 Task: Search one way flight ticket for 1 adult, 1 child, 1 infant in seat in premium economy from Pullman/moscow, Idaho: Pullman-moscow Regional Airport to Jacksonville: Albert J. Ellis Airport on 5-3-2023. Choice of flights is Westjet. Number of bags: 6 checked bags. Price is upto 76000. Outbound departure time preference is 23:45.
Action: Mouse moved to (321, 281)
Screenshot: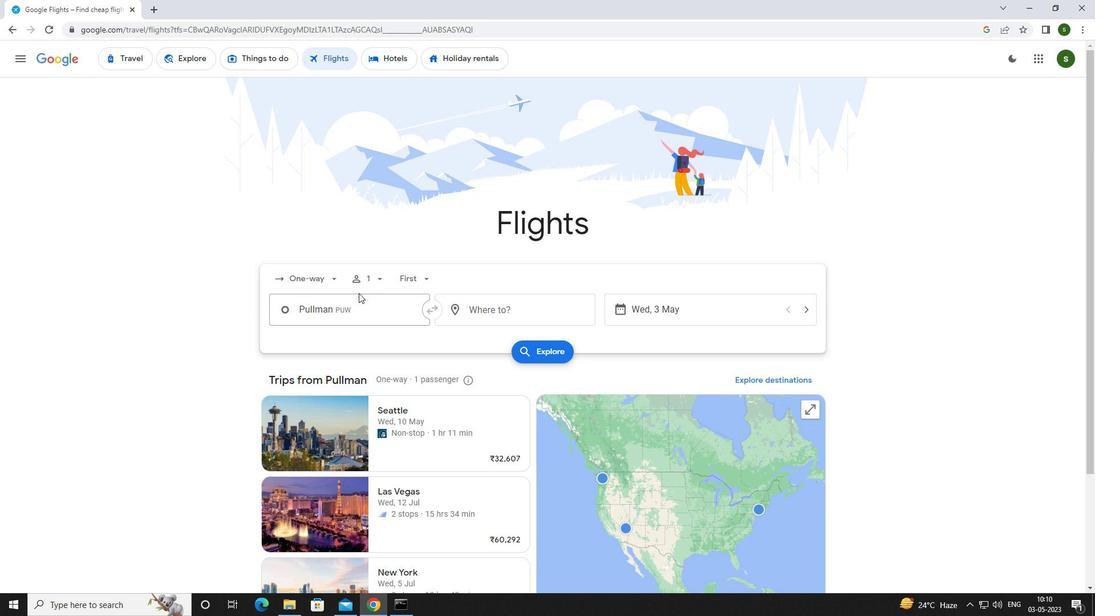 
Action: Mouse pressed left at (321, 281)
Screenshot: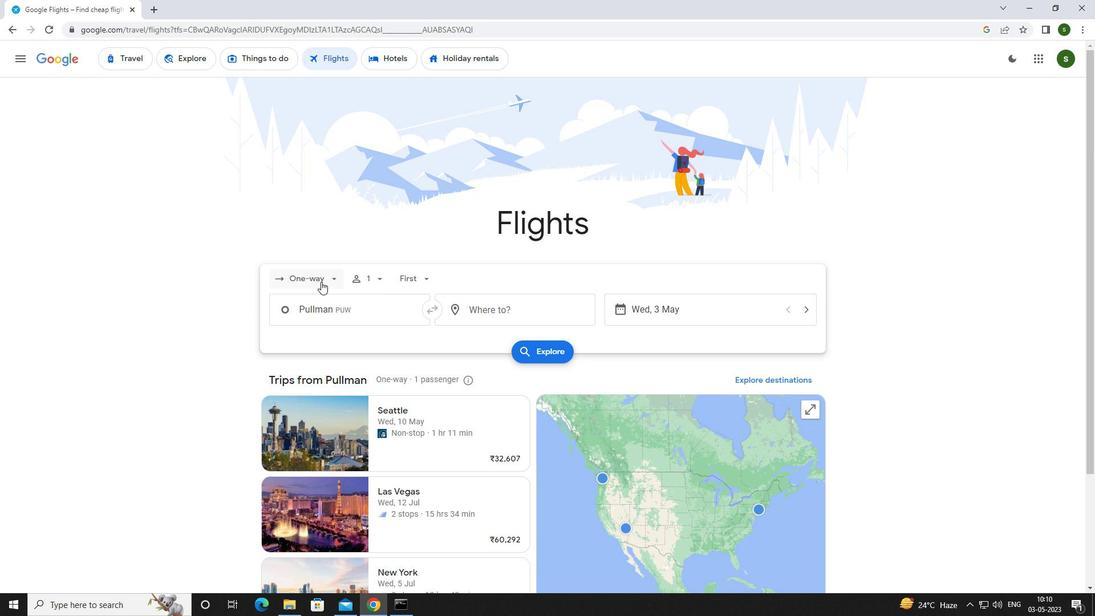 
Action: Mouse moved to (325, 328)
Screenshot: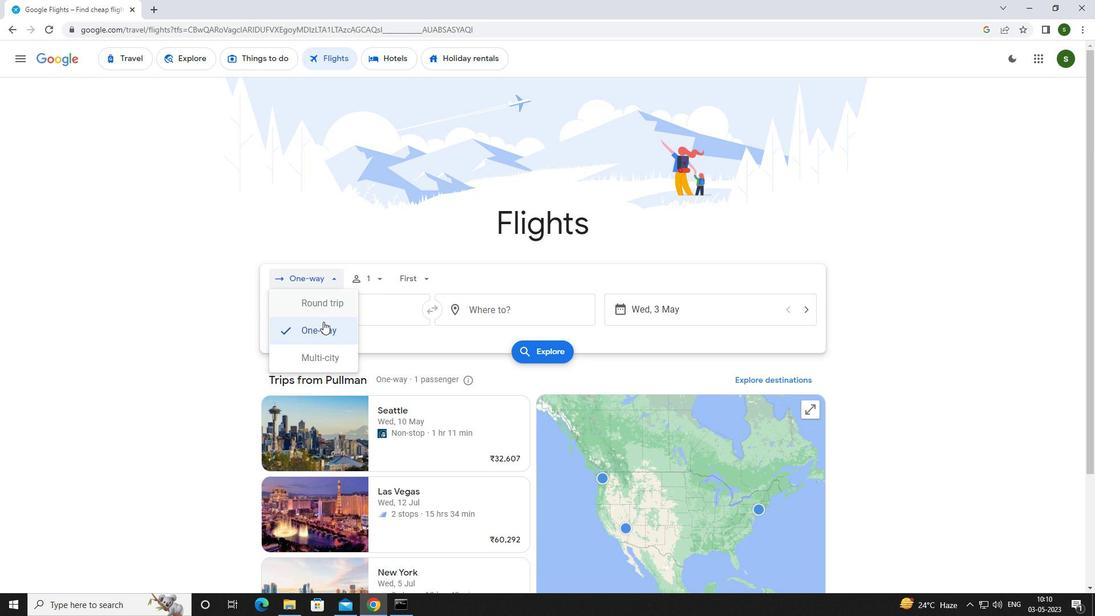 
Action: Mouse pressed left at (325, 328)
Screenshot: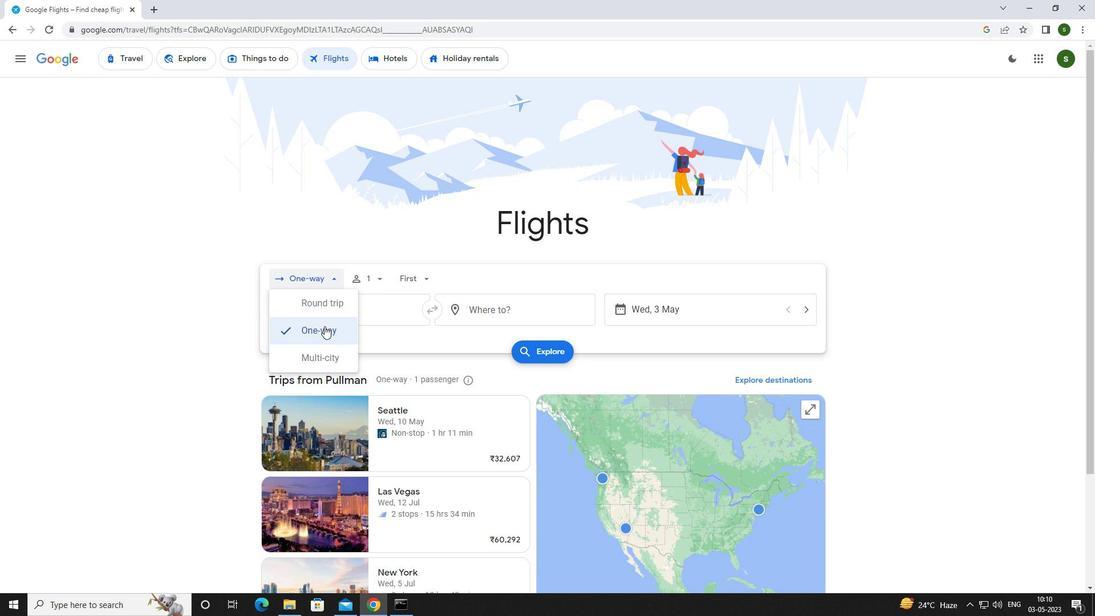 
Action: Mouse moved to (378, 282)
Screenshot: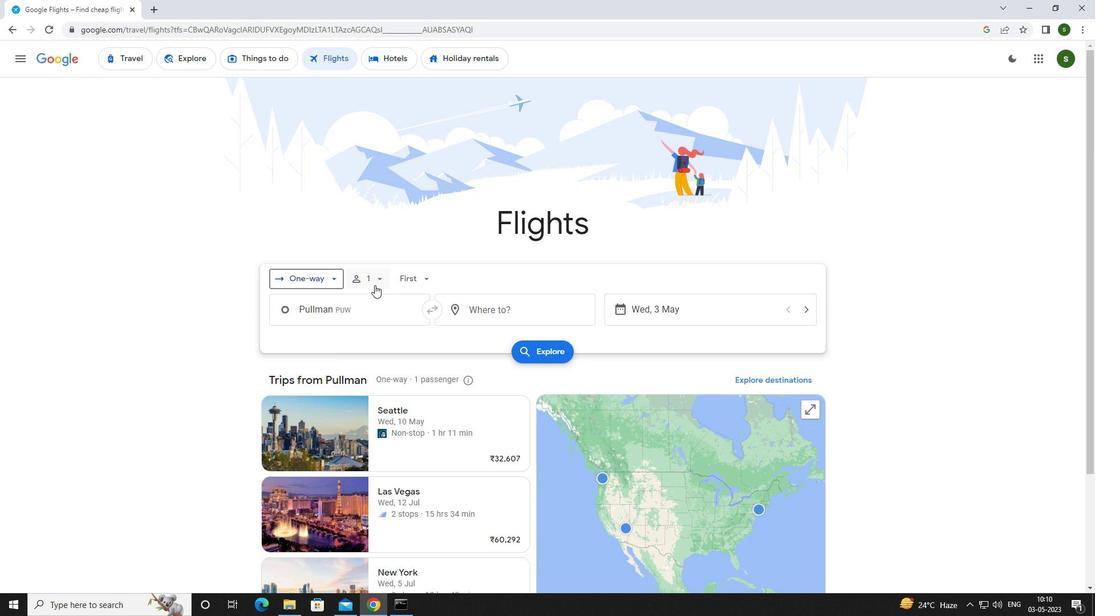 
Action: Mouse pressed left at (378, 282)
Screenshot: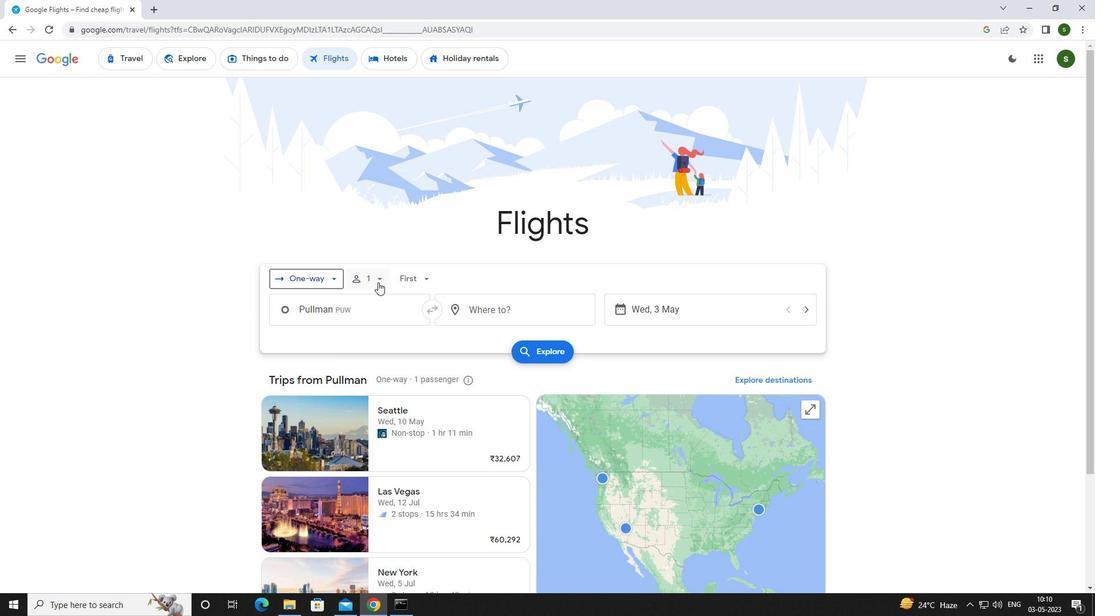 
Action: Mouse moved to (466, 336)
Screenshot: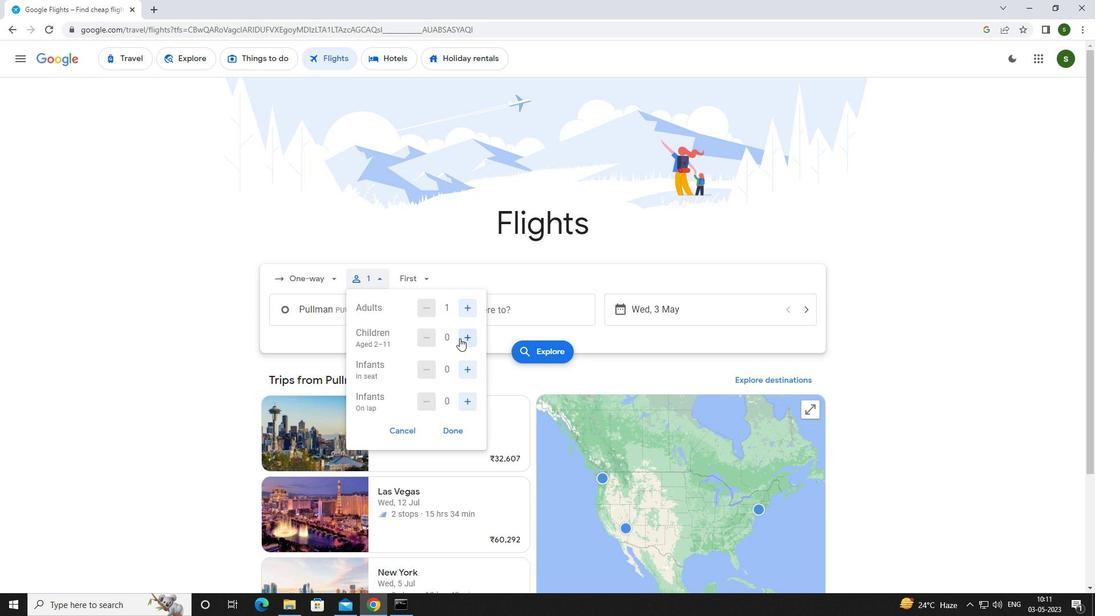 
Action: Mouse pressed left at (466, 336)
Screenshot: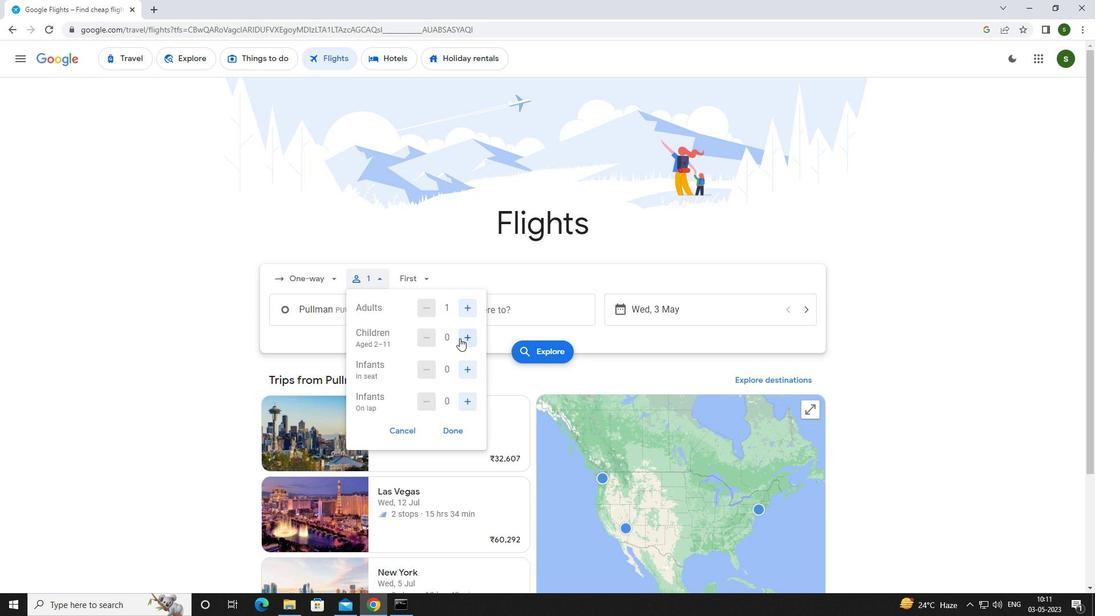 
Action: Mouse moved to (463, 365)
Screenshot: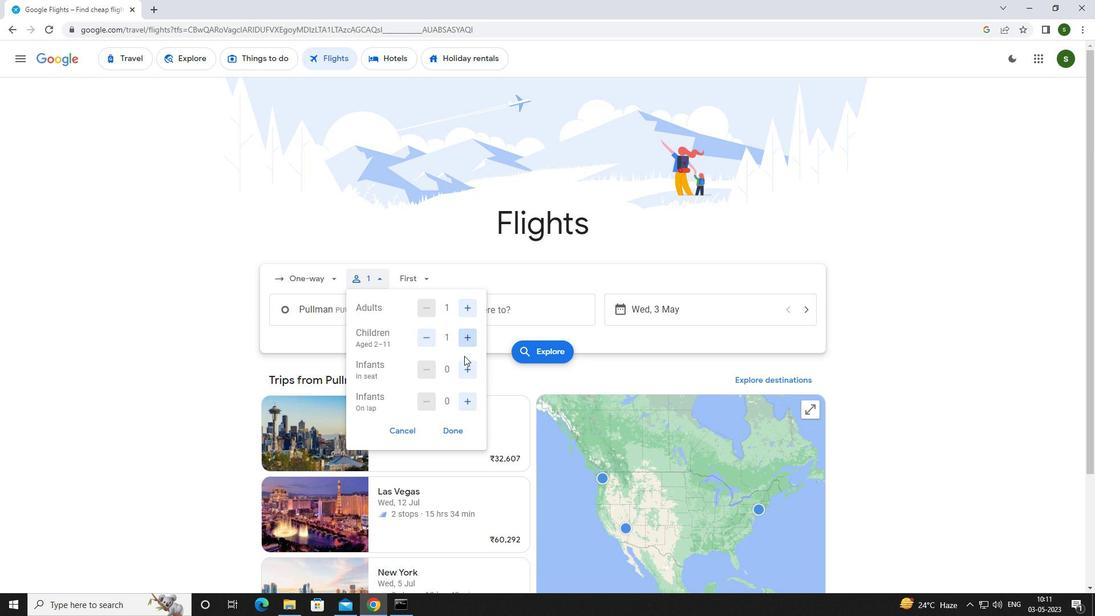 
Action: Mouse pressed left at (463, 365)
Screenshot: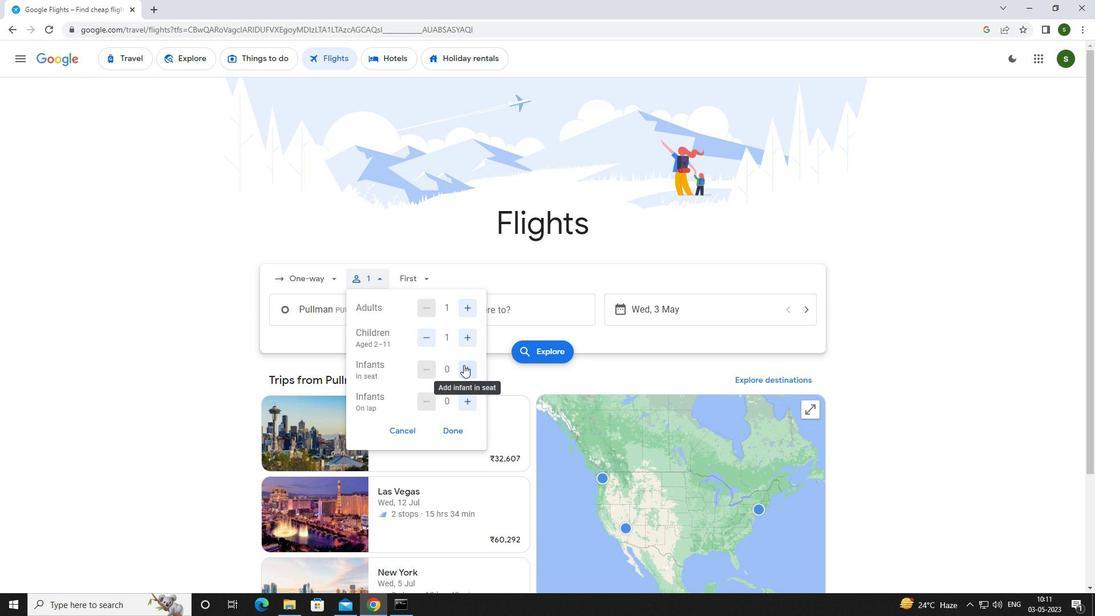 
Action: Mouse moved to (414, 276)
Screenshot: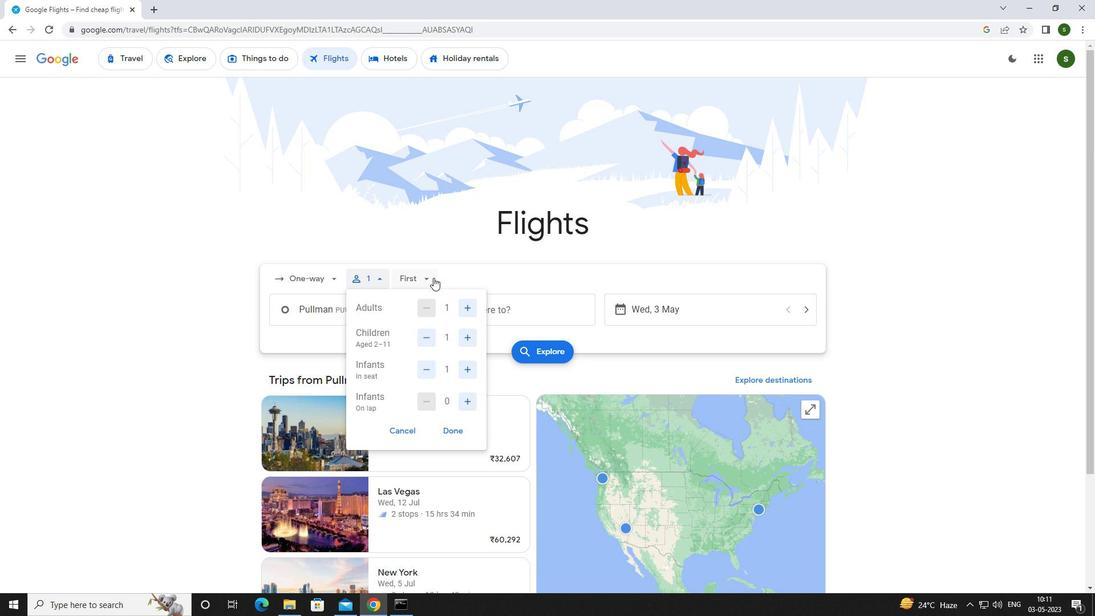 
Action: Mouse pressed left at (414, 276)
Screenshot: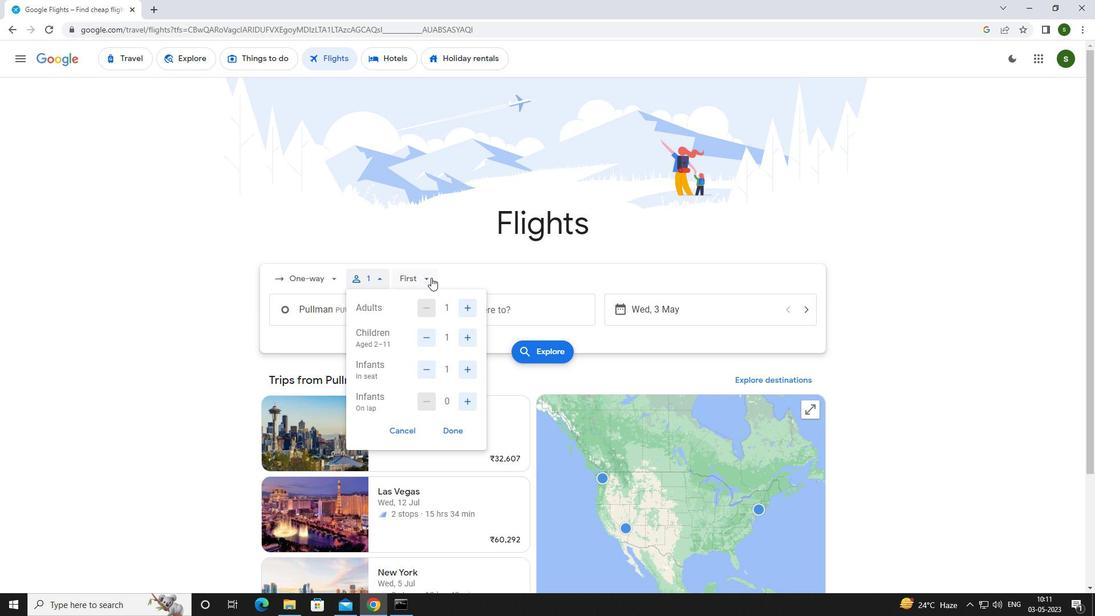 
Action: Mouse moved to (438, 332)
Screenshot: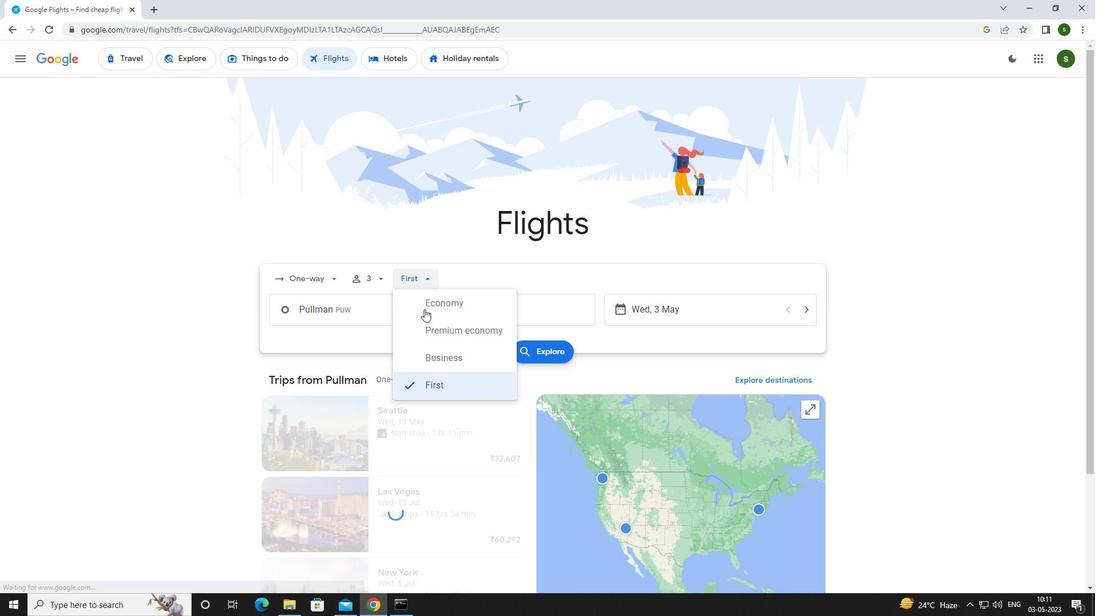 
Action: Mouse pressed left at (438, 332)
Screenshot: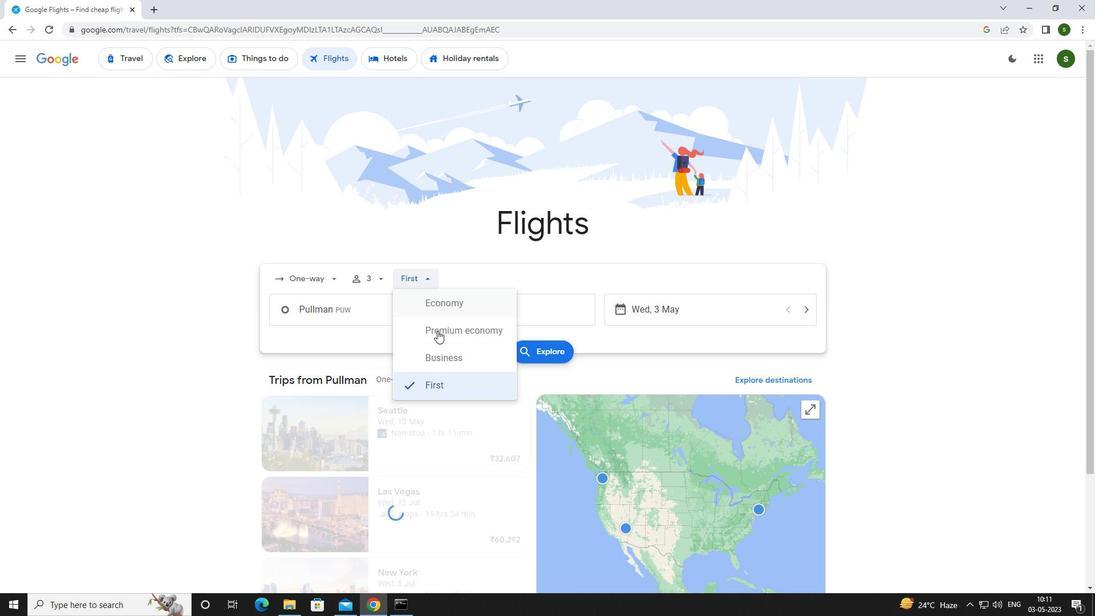
Action: Mouse moved to (389, 316)
Screenshot: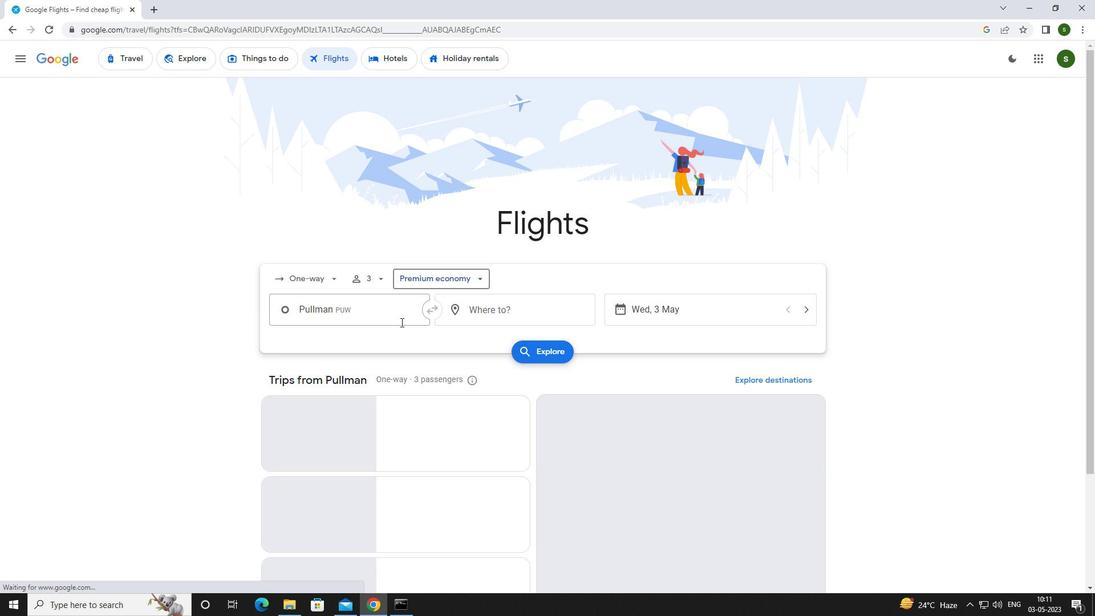 
Action: Mouse pressed left at (389, 316)
Screenshot: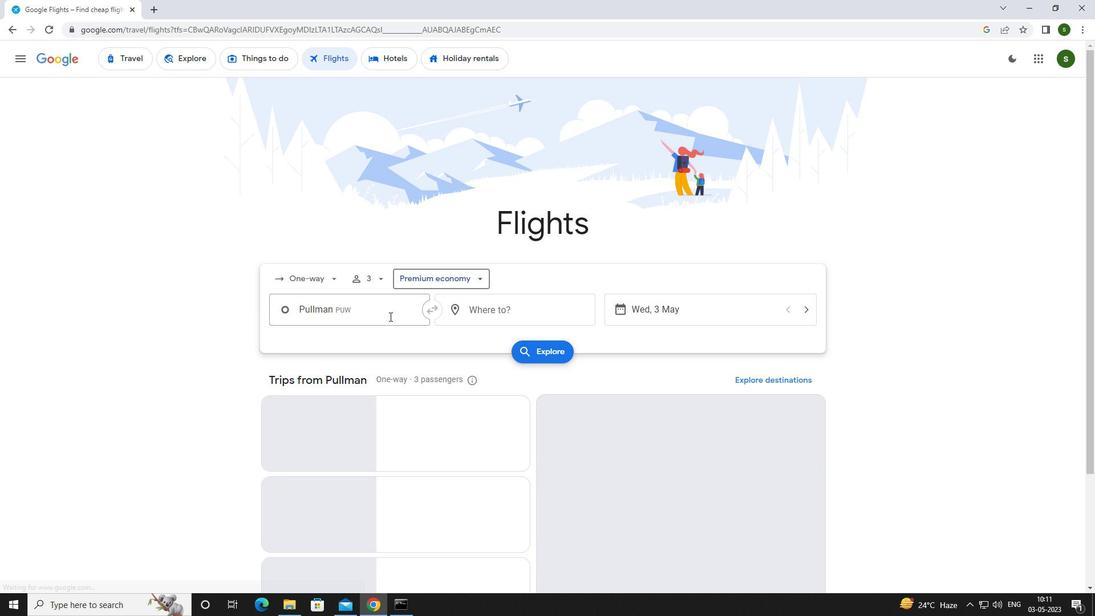 
Action: Mouse moved to (399, 311)
Screenshot: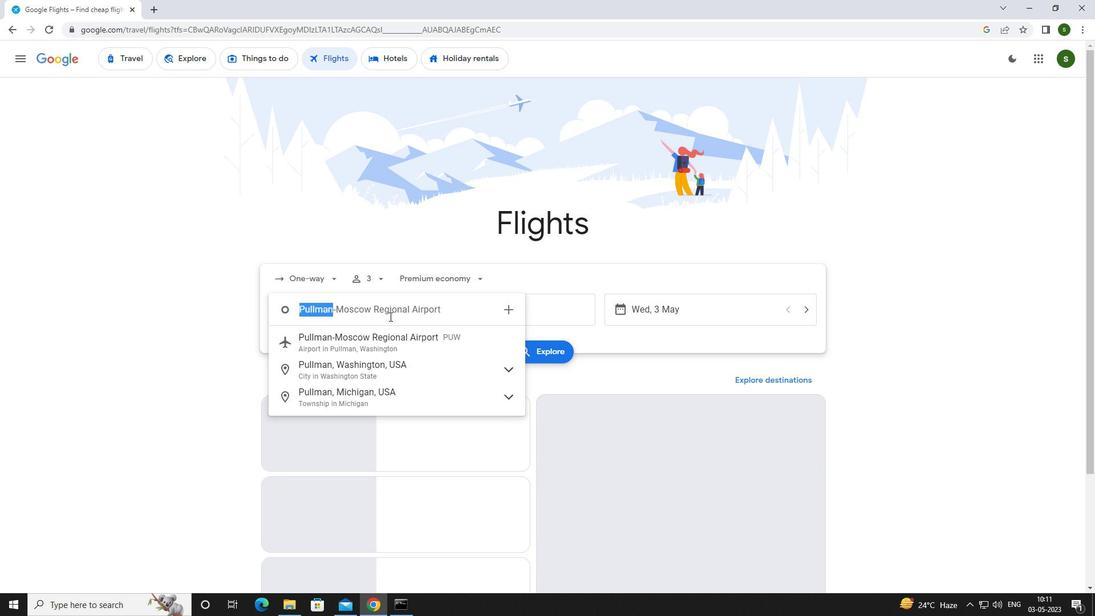 
Action: Key pressed <Key.caps_lock>p<Key.caps_lock>ullman
Screenshot: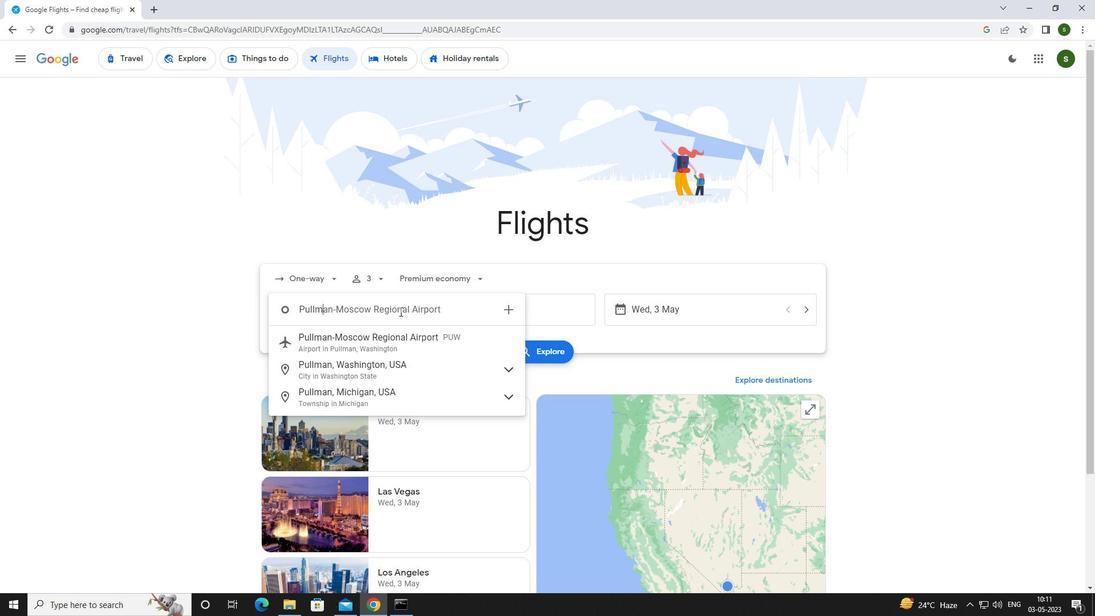 
Action: Mouse moved to (410, 344)
Screenshot: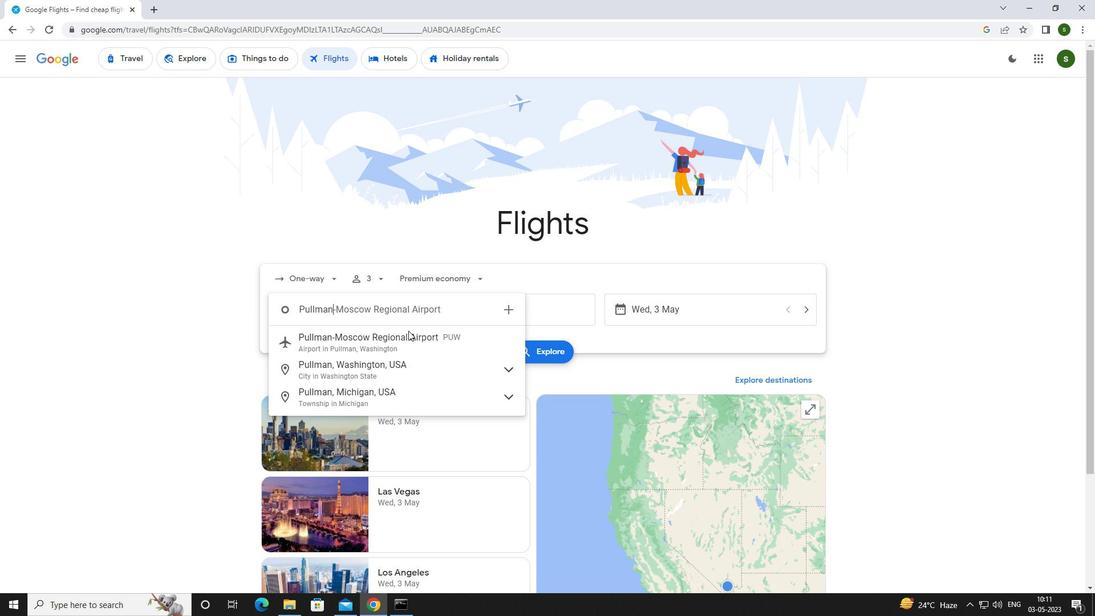 
Action: Mouse pressed left at (410, 344)
Screenshot: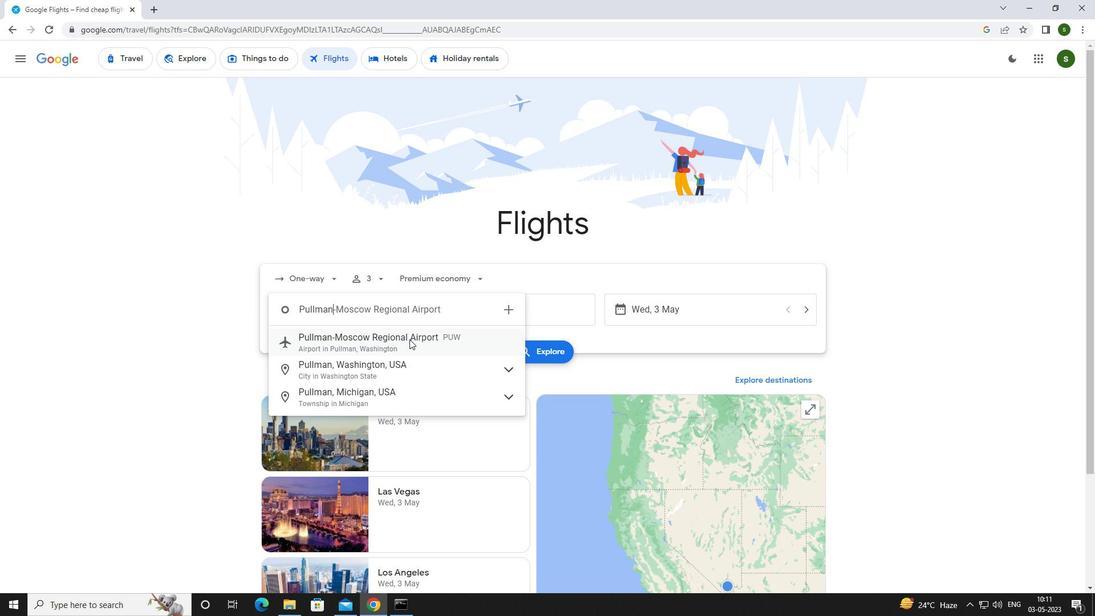 
Action: Mouse moved to (548, 316)
Screenshot: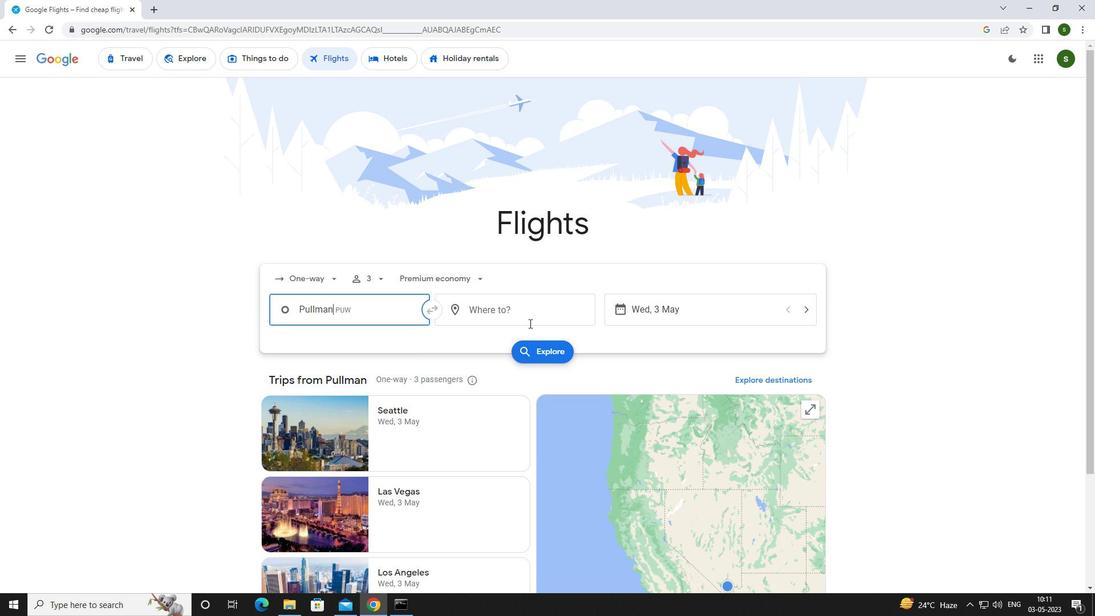 
Action: Mouse pressed left at (548, 316)
Screenshot: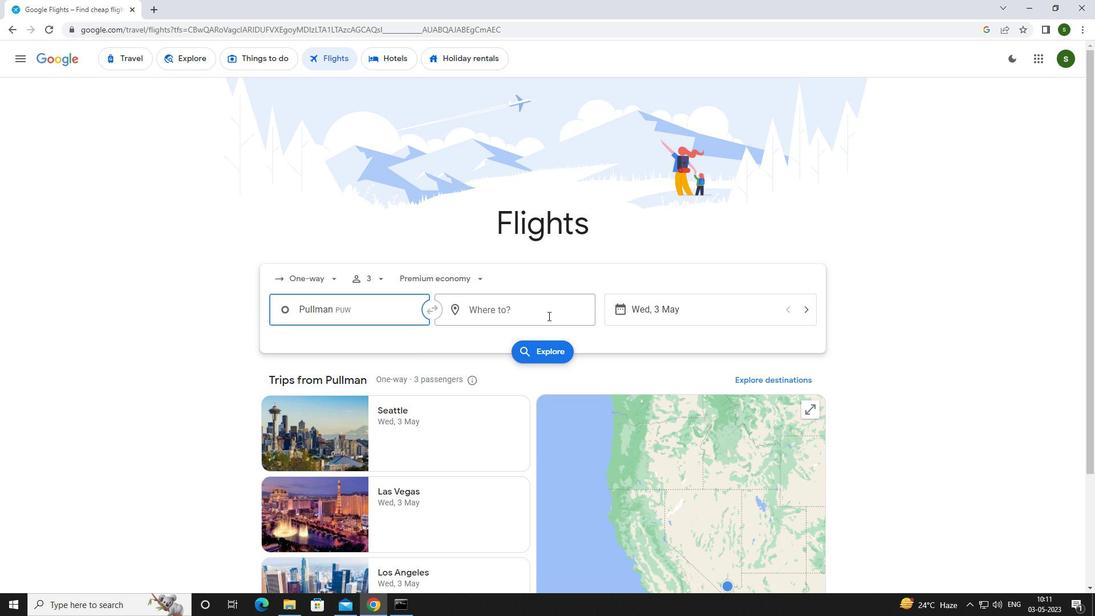
Action: Mouse moved to (551, 315)
Screenshot: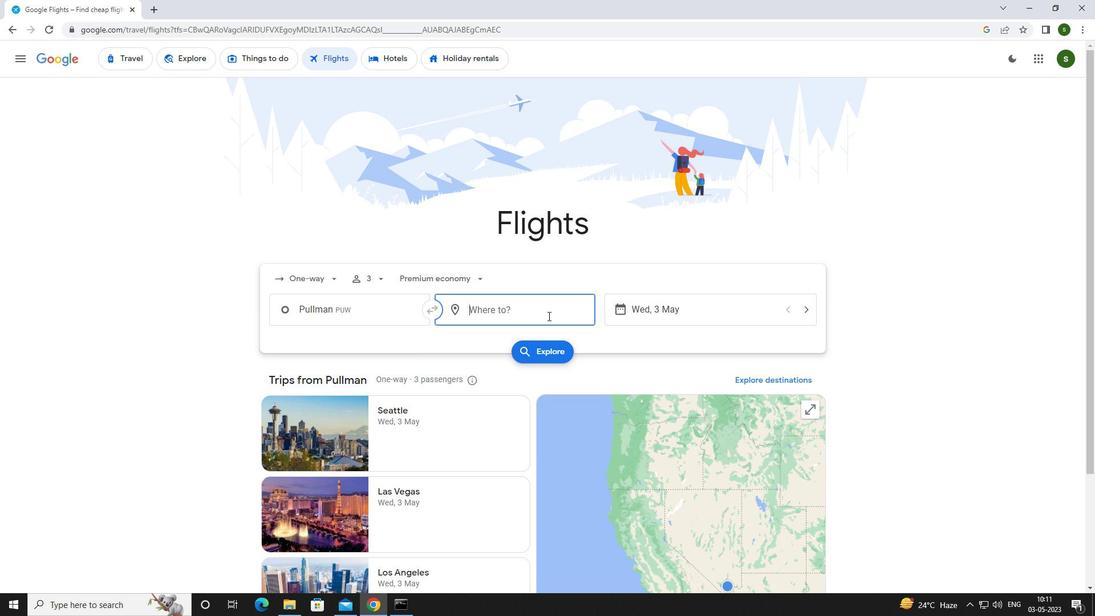 
Action: Key pressed <Key.caps_lock>a<Key.caps_lock>Lbert<Key.space>
Screenshot: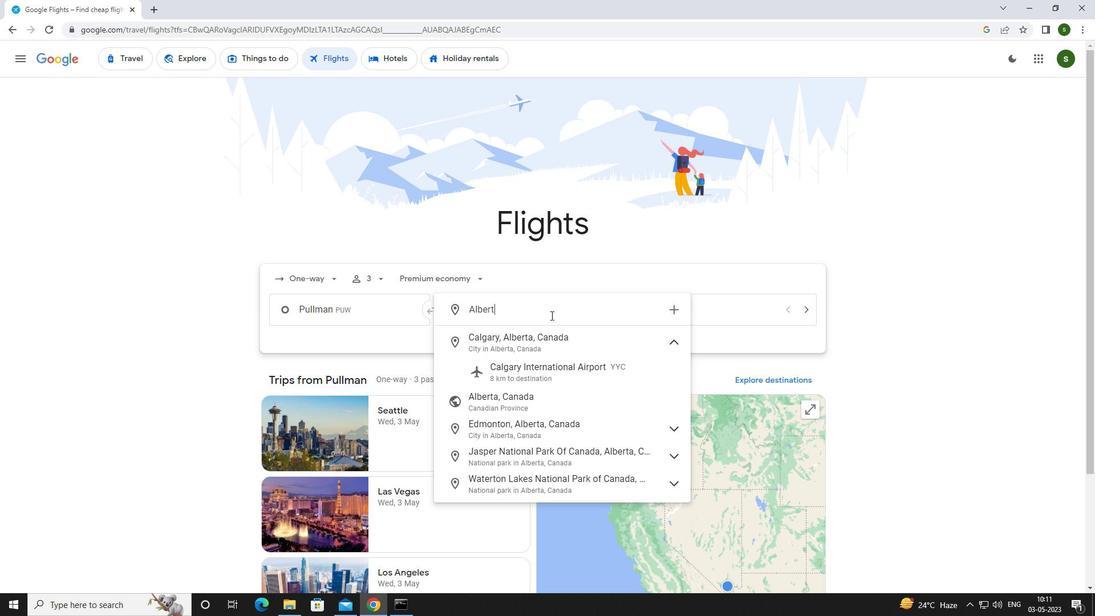 
Action: Mouse moved to (559, 340)
Screenshot: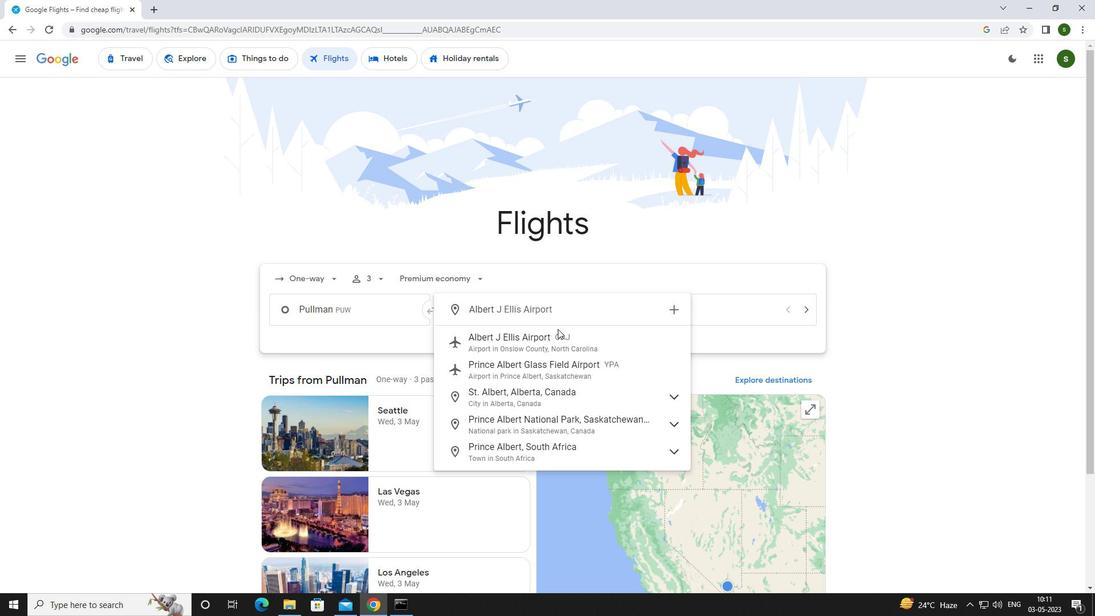 
Action: Mouse pressed left at (559, 340)
Screenshot: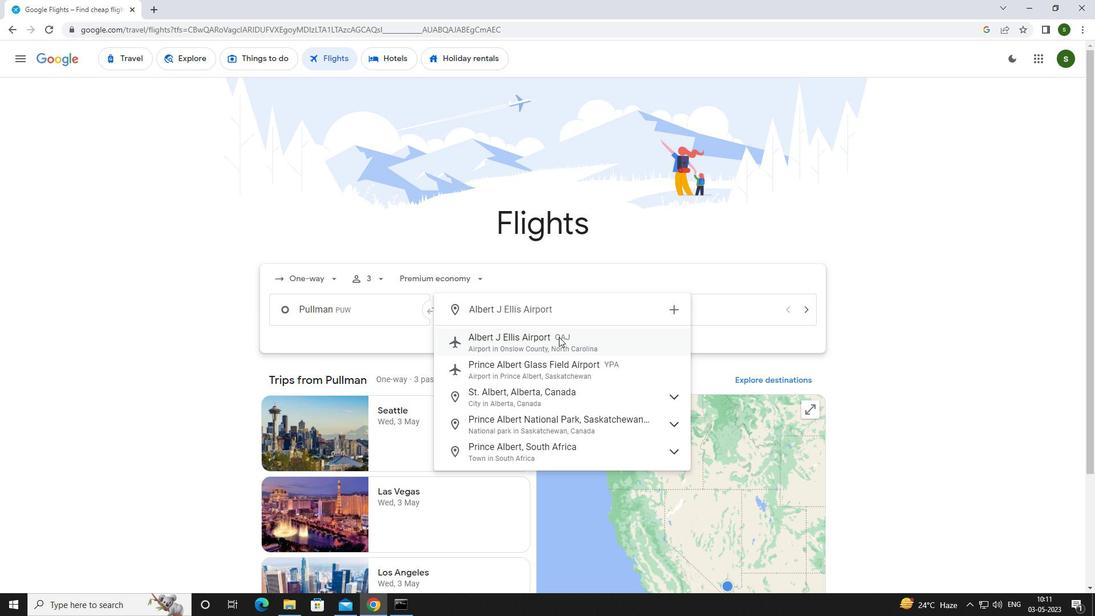
Action: Mouse moved to (699, 314)
Screenshot: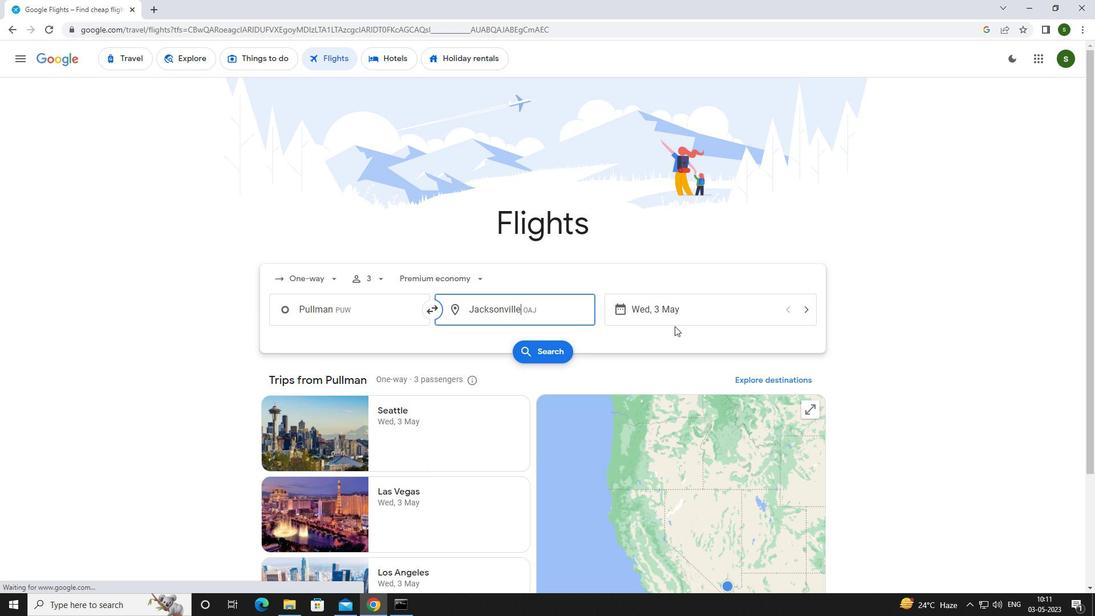 
Action: Mouse pressed left at (699, 314)
Screenshot: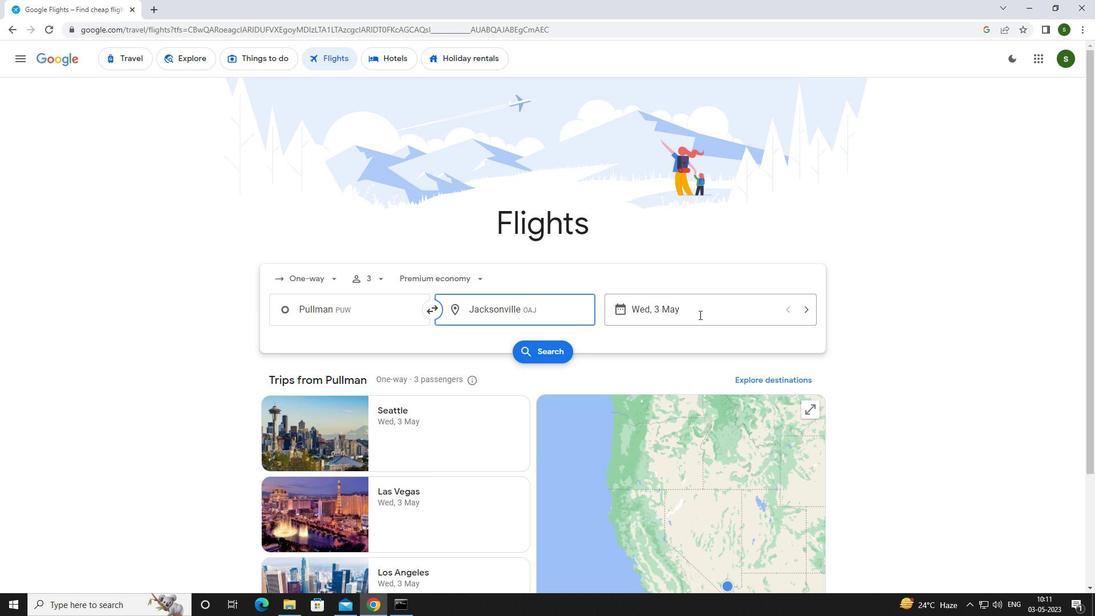 
Action: Mouse moved to (491, 385)
Screenshot: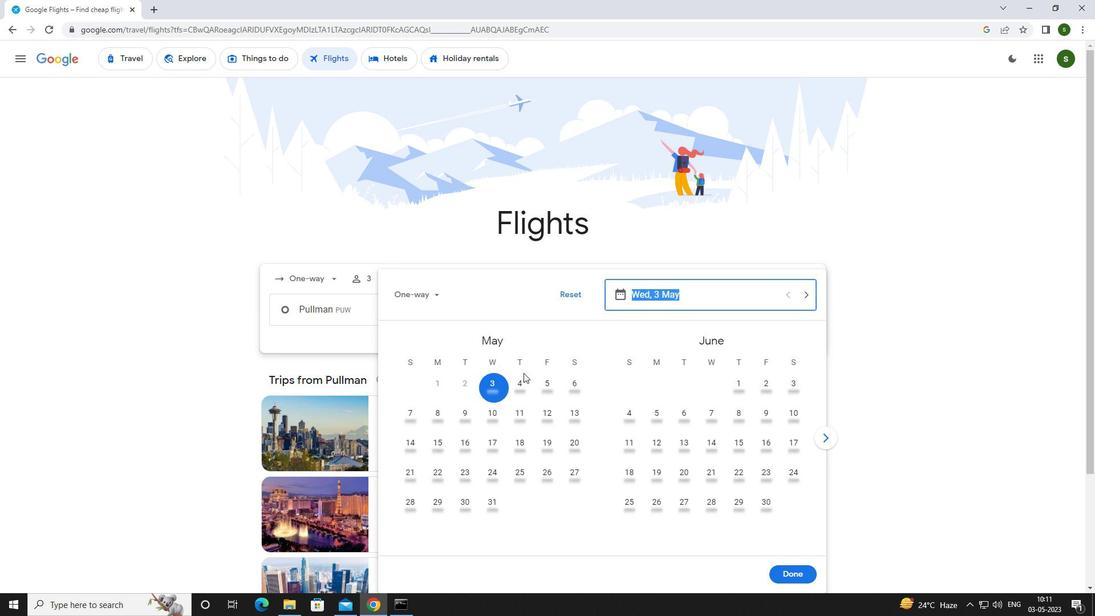 
Action: Mouse pressed left at (491, 385)
Screenshot: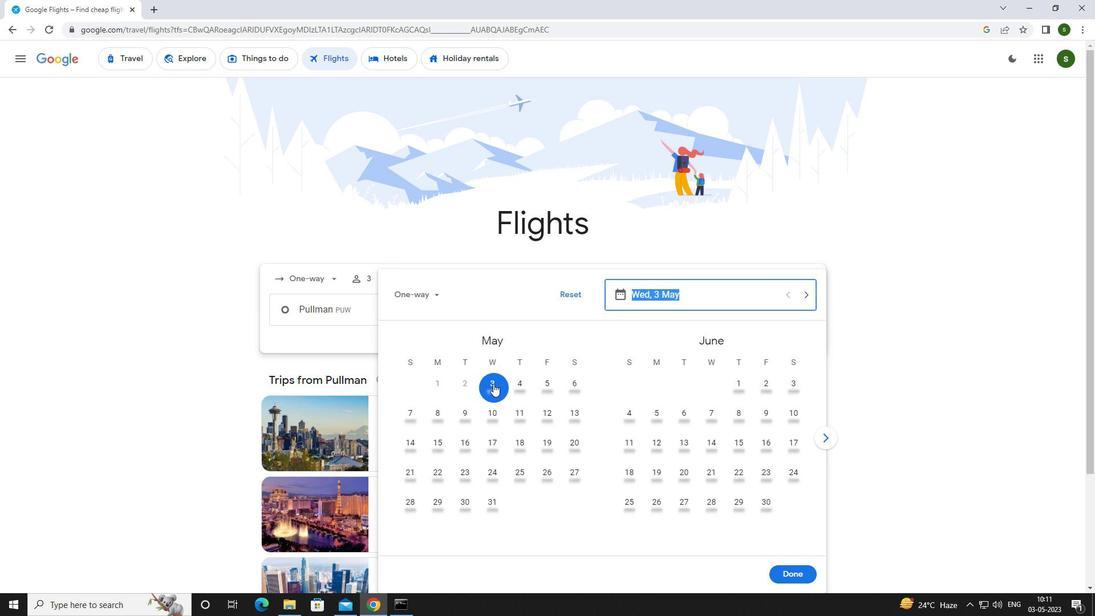 
Action: Mouse moved to (789, 569)
Screenshot: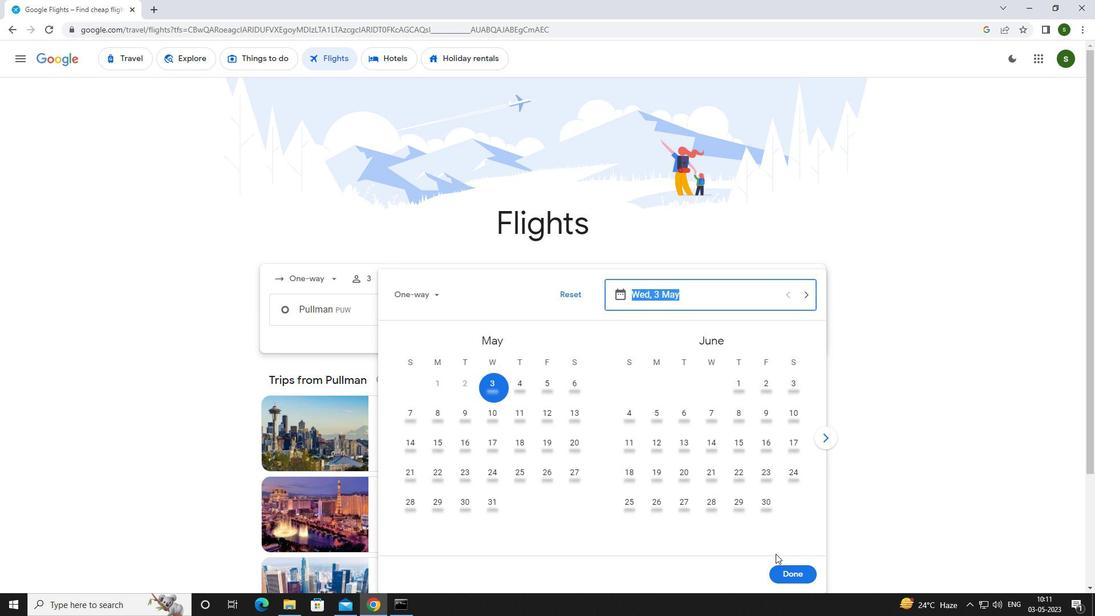 
Action: Mouse pressed left at (789, 569)
Screenshot: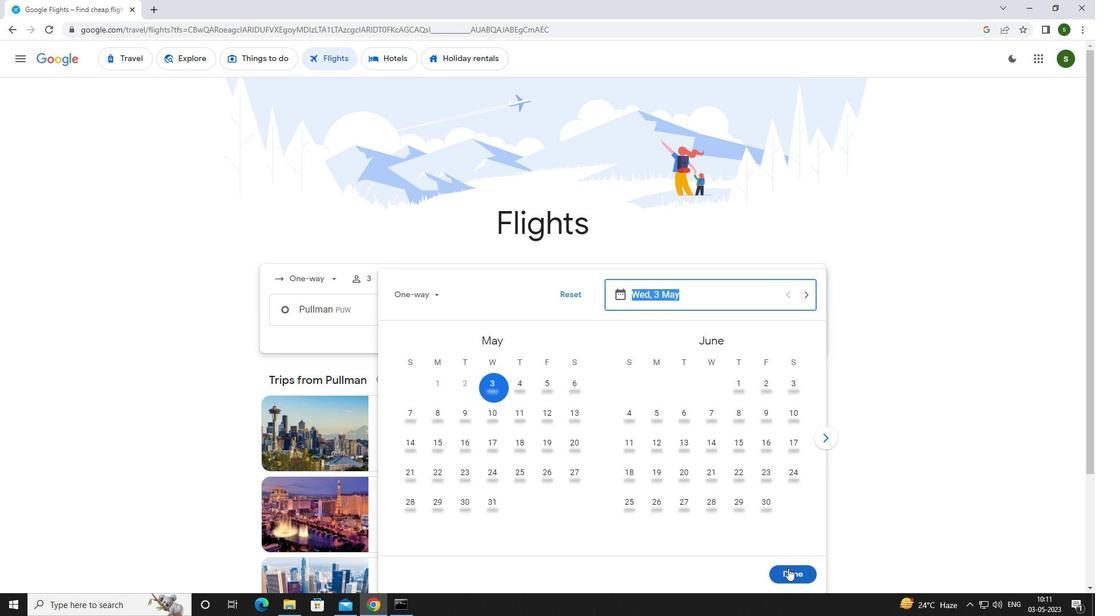 
Action: Mouse moved to (553, 350)
Screenshot: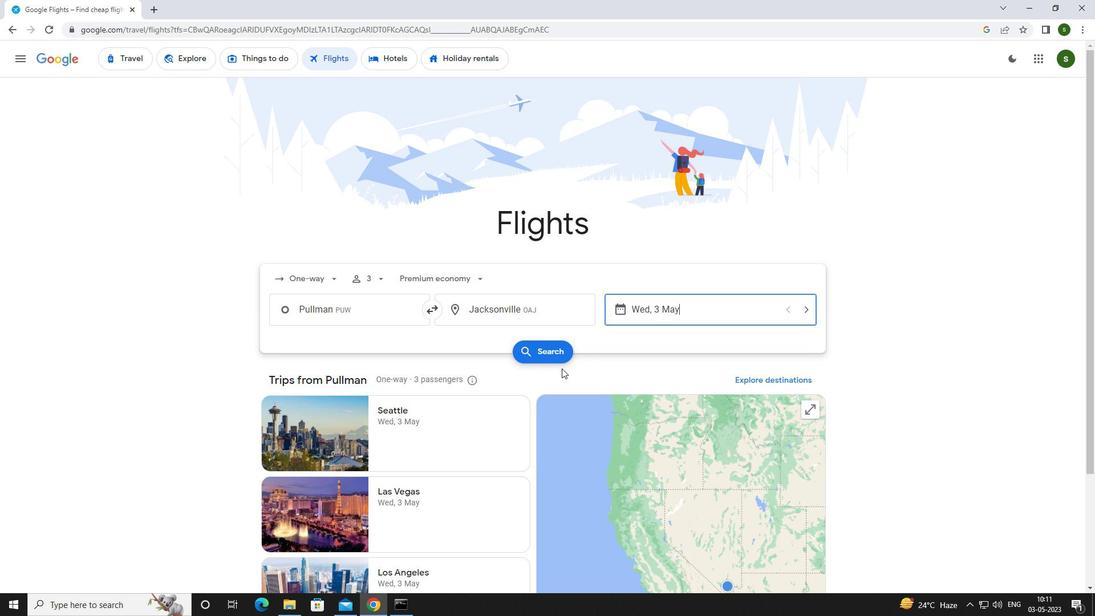 
Action: Mouse pressed left at (553, 350)
Screenshot: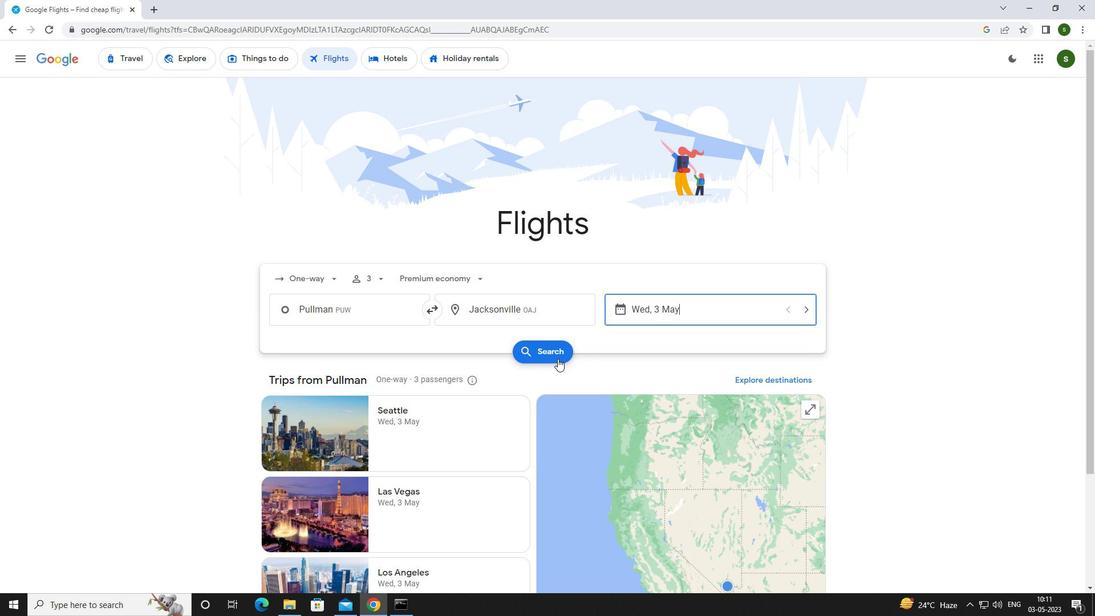 
Action: Mouse moved to (288, 163)
Screenshot: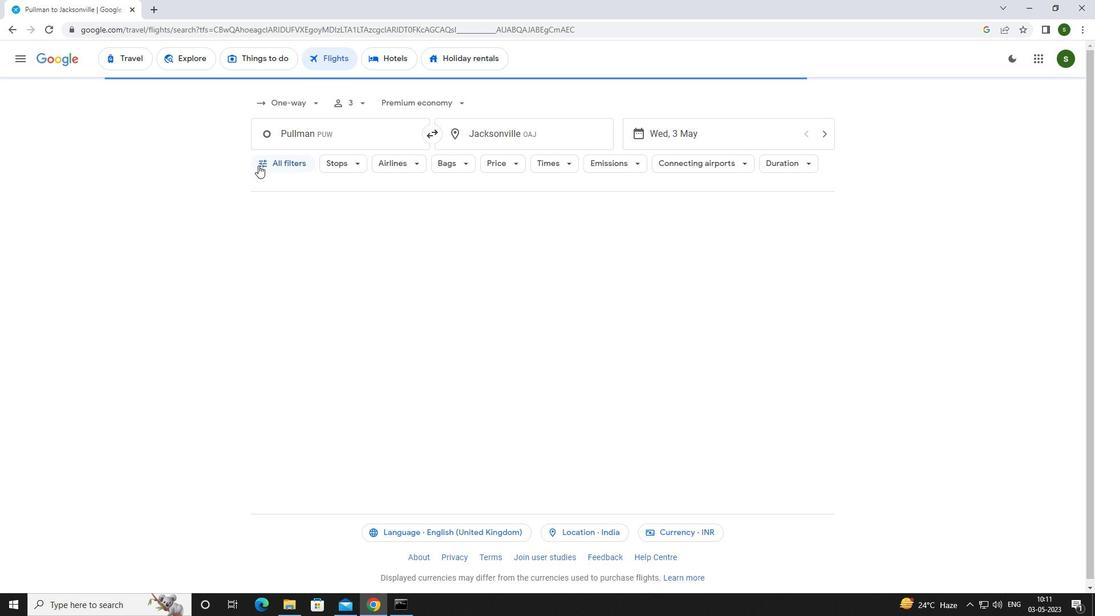 
Action: Mouse pressed left at (288, 163)
Screenshot: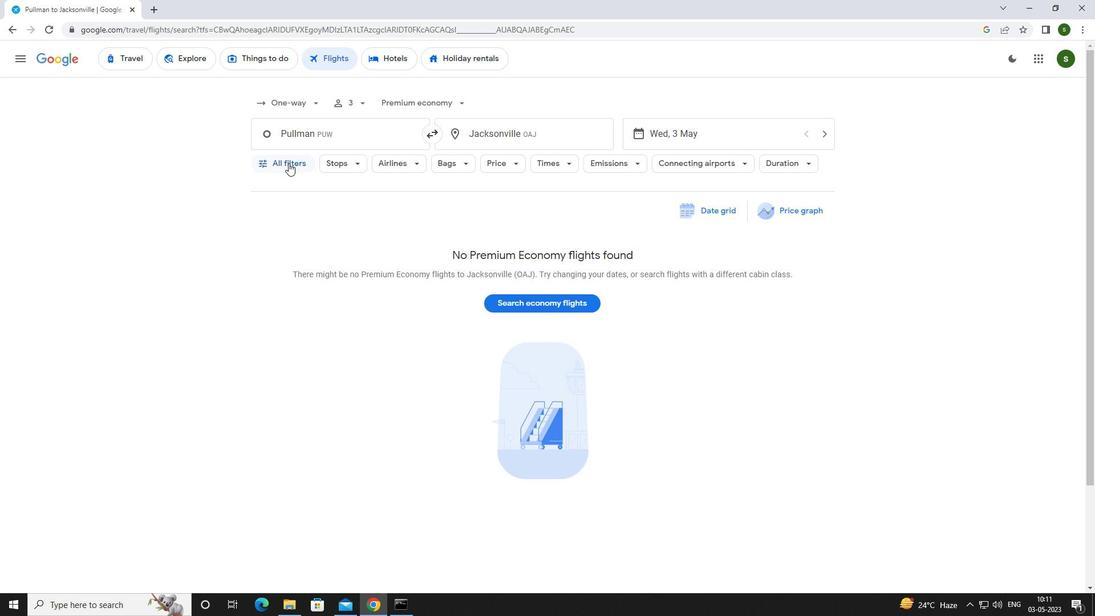 
Action: Mouse moved to (427, 407)
Screenshot: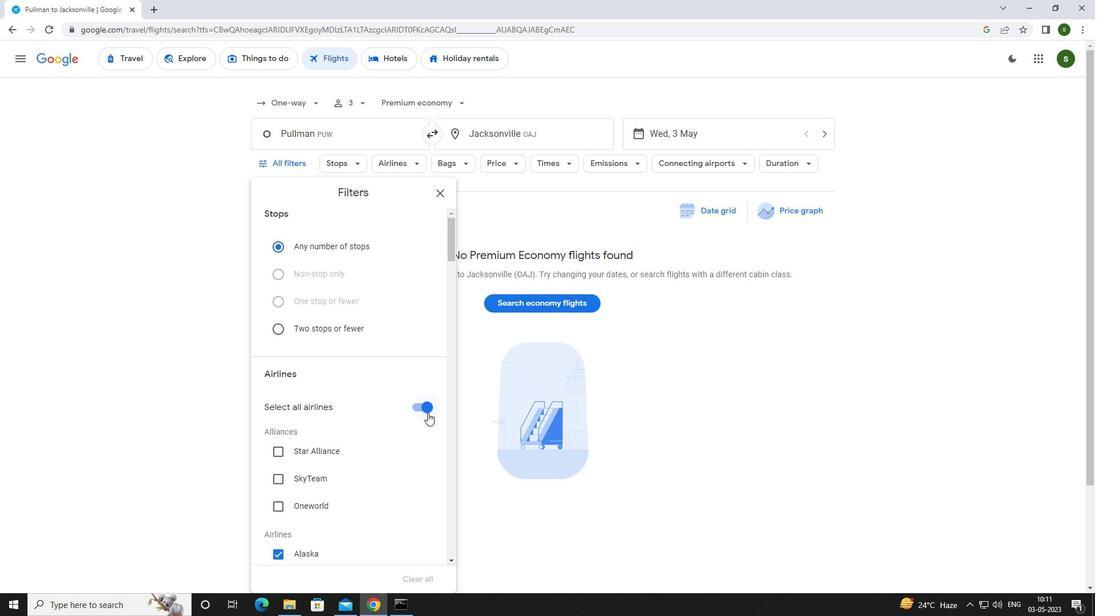 
Action: Mouse pressed left at (427, 407)
Screenshot: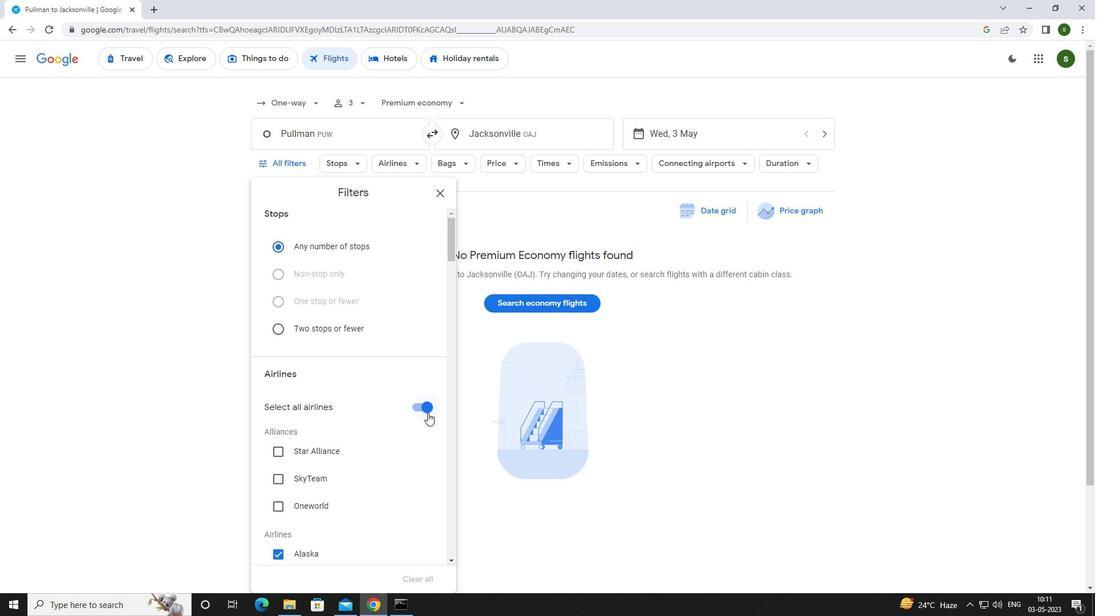 
Action: Mouse moved to (397, 350)
Screenshot: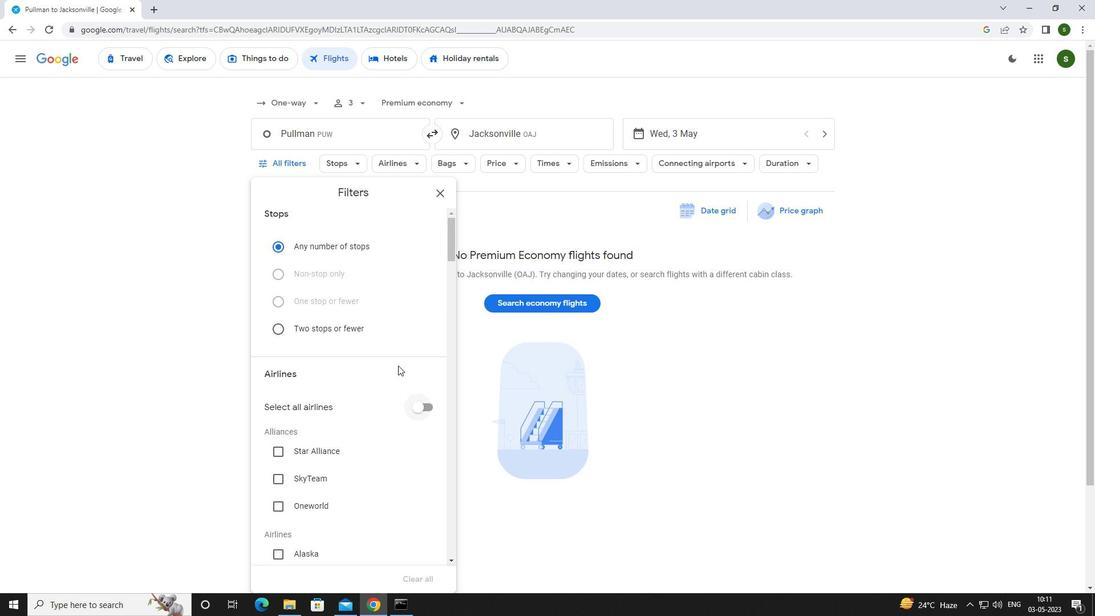 
Action: Mouse scrolled (397, 350) with delta (0, 0)
Screenshot: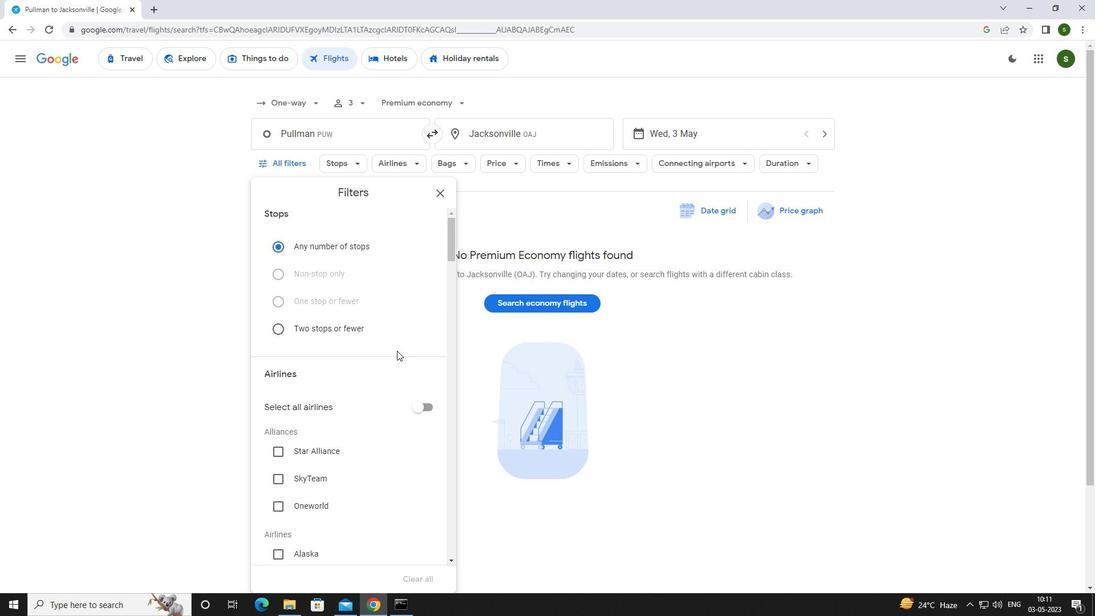 
Action: Mouse scrolled (397, 350) with delta (0, 0)
Screenshot: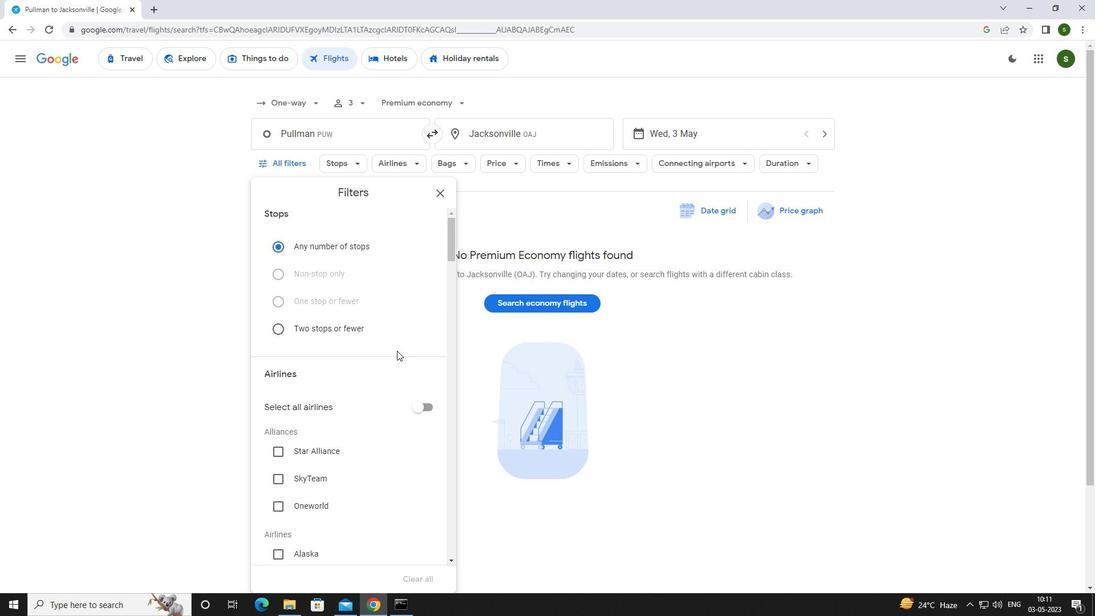 
Action: Mouse scrolled (397, 350) with delta (0, 0)
Screenshot: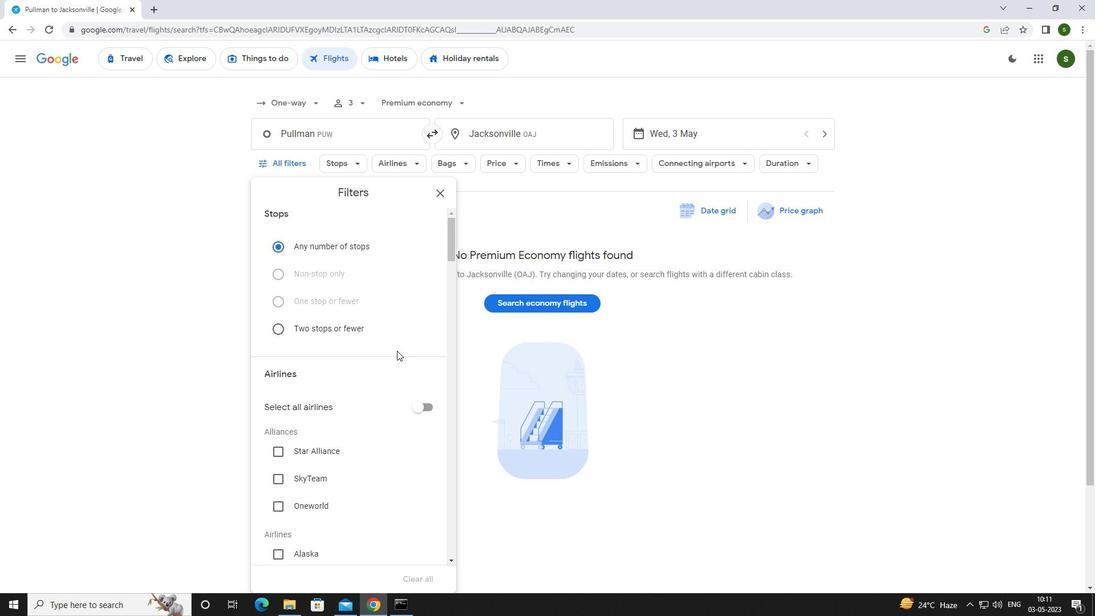 
Action: Mouse scrolled (397, 350) with delta (0, 0)
Screenshot: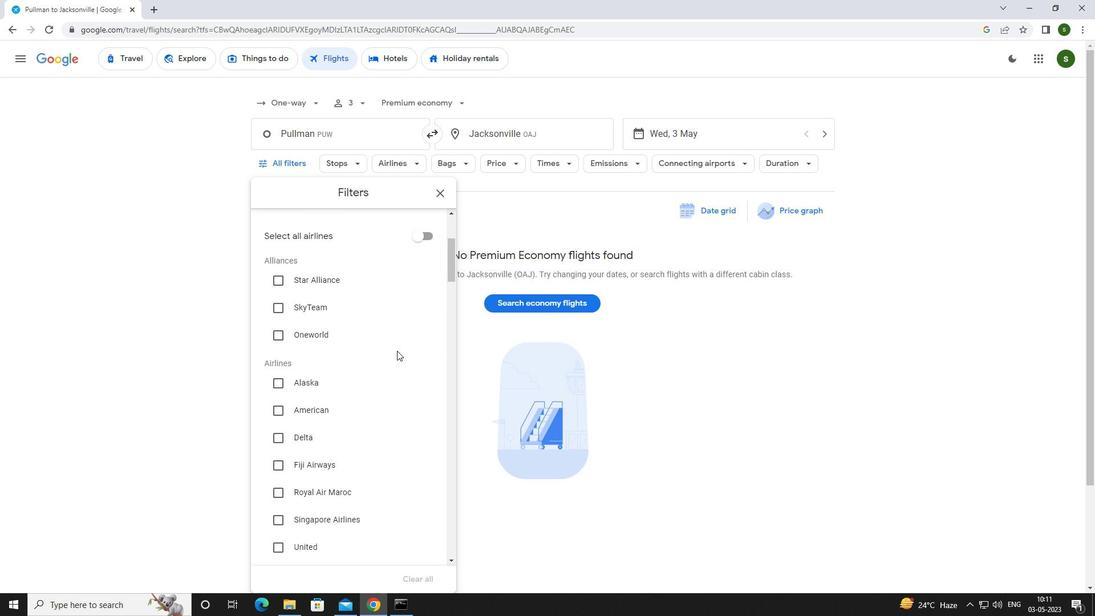 
Action: Mouse scrolled (397, 350) with delta (0, 0)
Screenshot: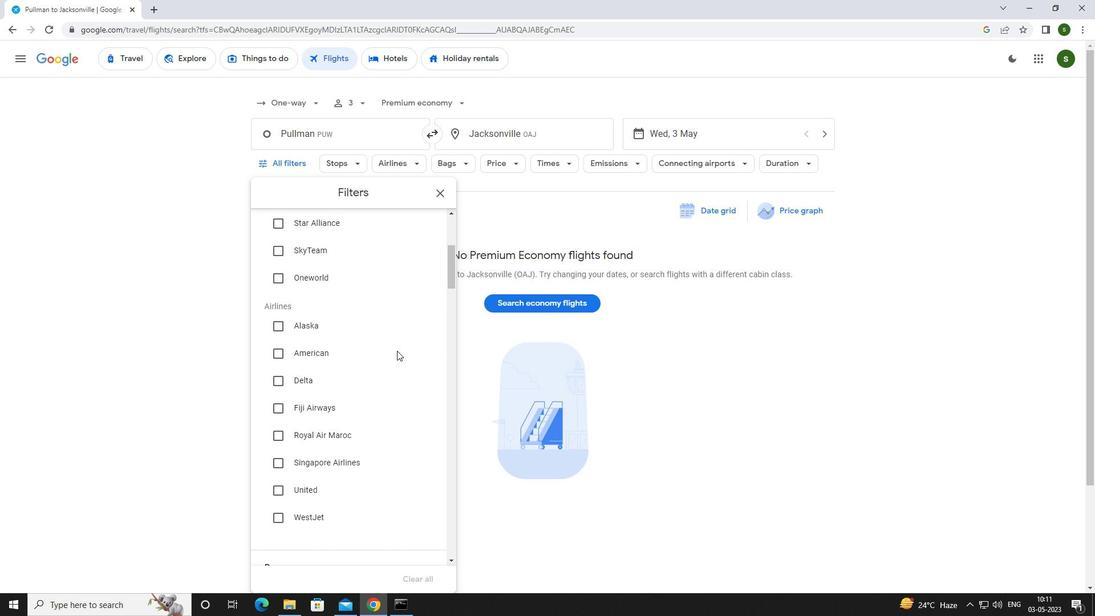 
Action: Mouse scrolled (397, 350) with delta (0, 0)
Screenshot: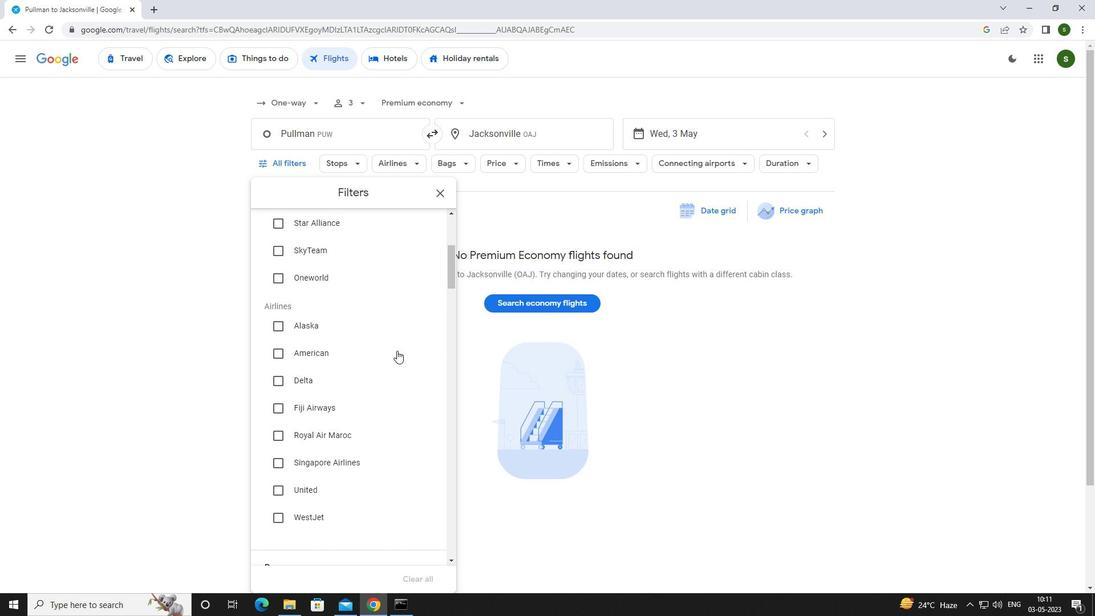 
Action: Mouse moved to (305, 398)
Screenshot: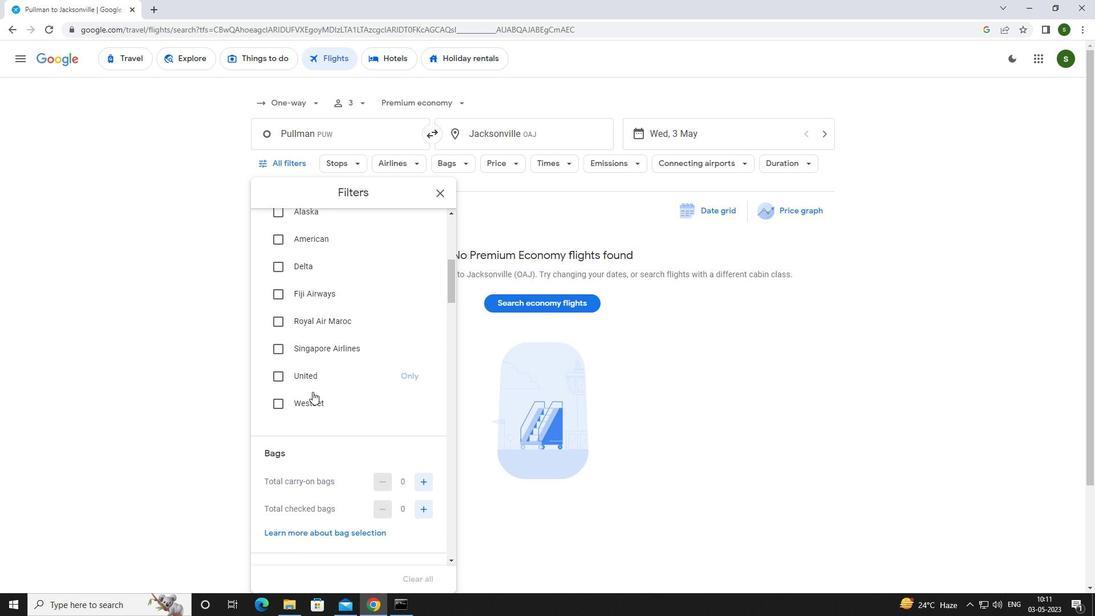 
Action: Mouse pressed left at (305, 398)
Screenshot: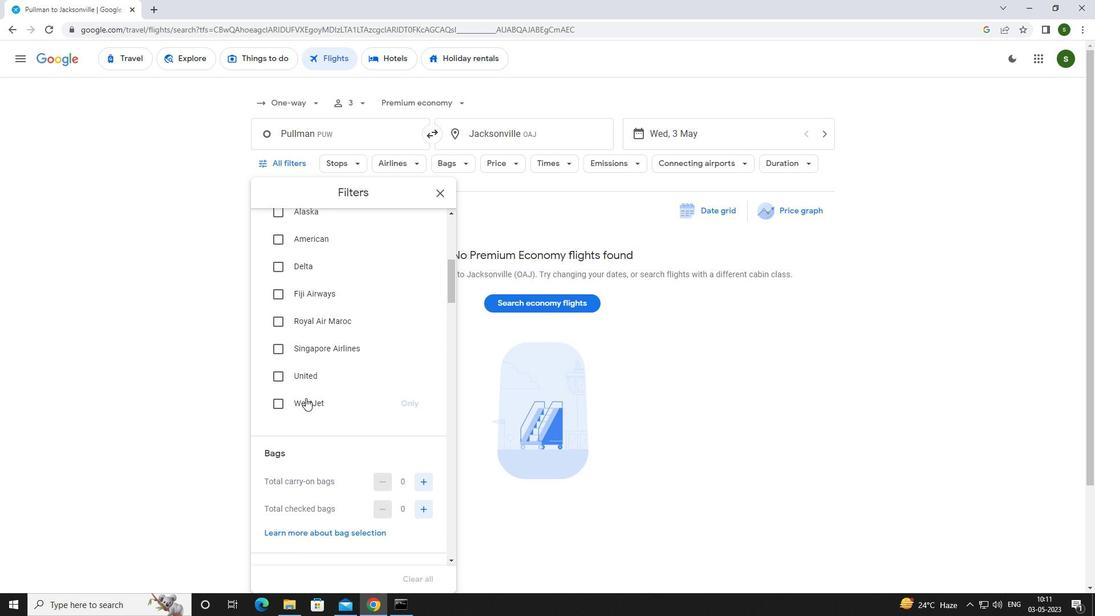 
Action: Mouse scrolled (305, 398) with delta (0, 0)
Screenshot: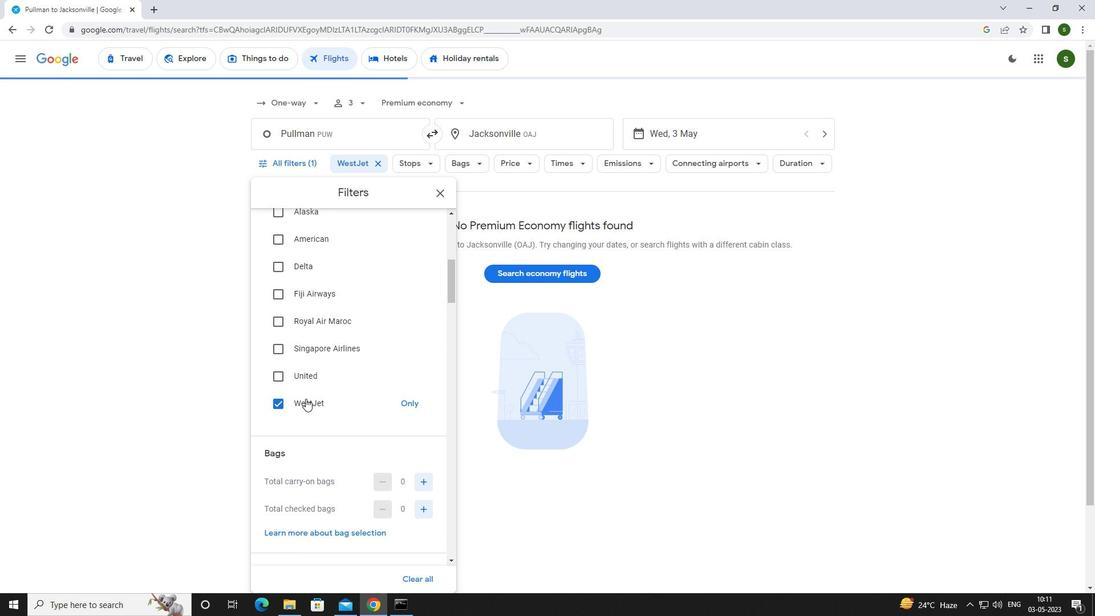 
Action: Mouse scrolled (305, 398) with delta (0, 0)
Screenshot: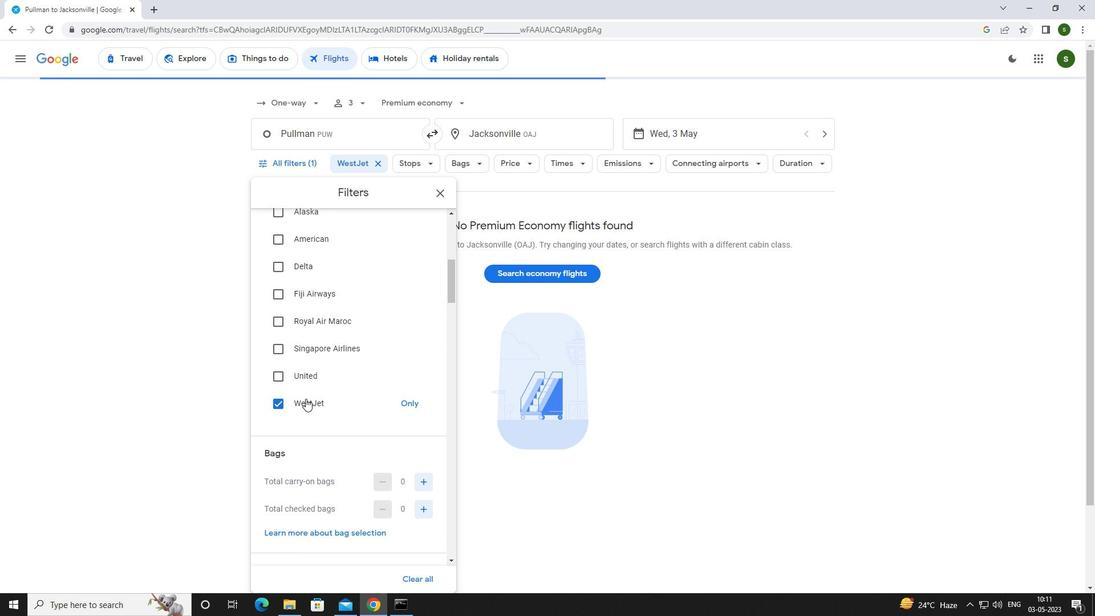 
Action: Mouse moved to (424, 395)
Screenshot: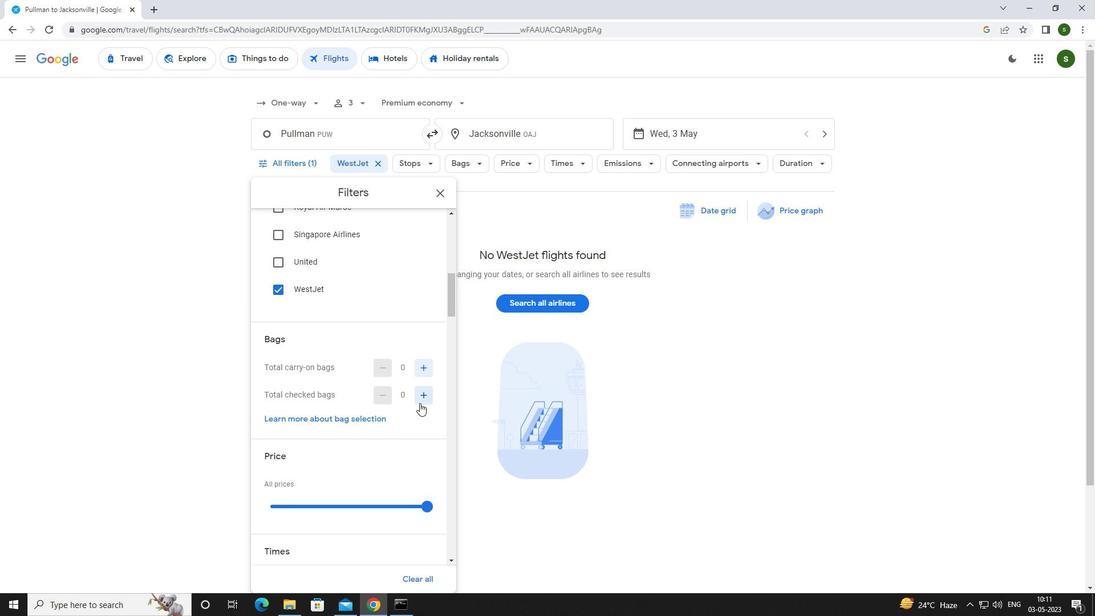 
Action: Mouse pressed left at (424, 395)
Screenshot: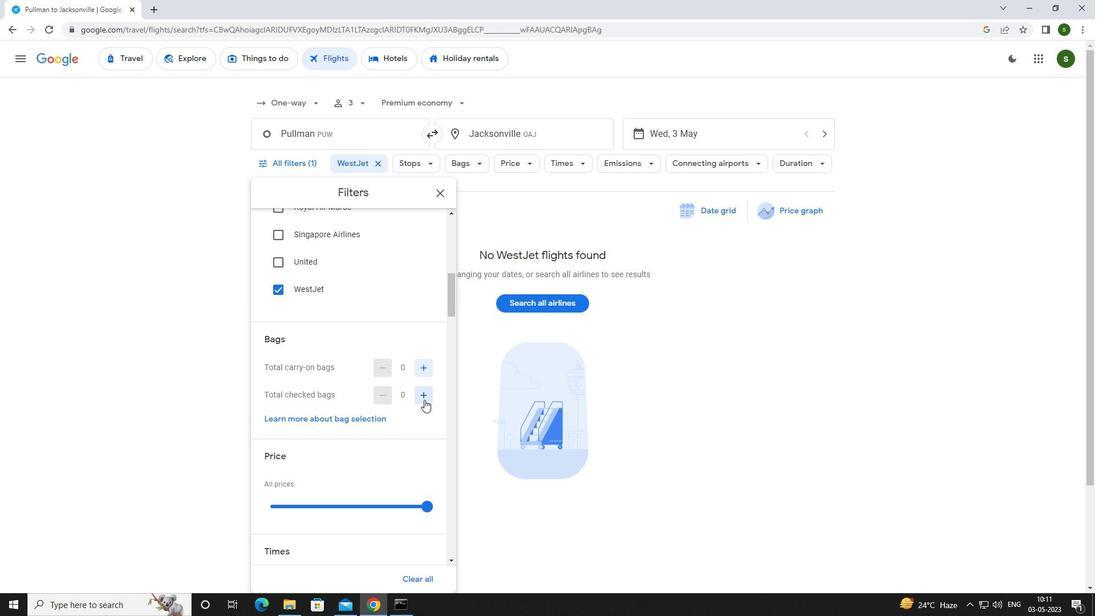 
Action: Mouse pressed left at (424, 395)
Screenshot: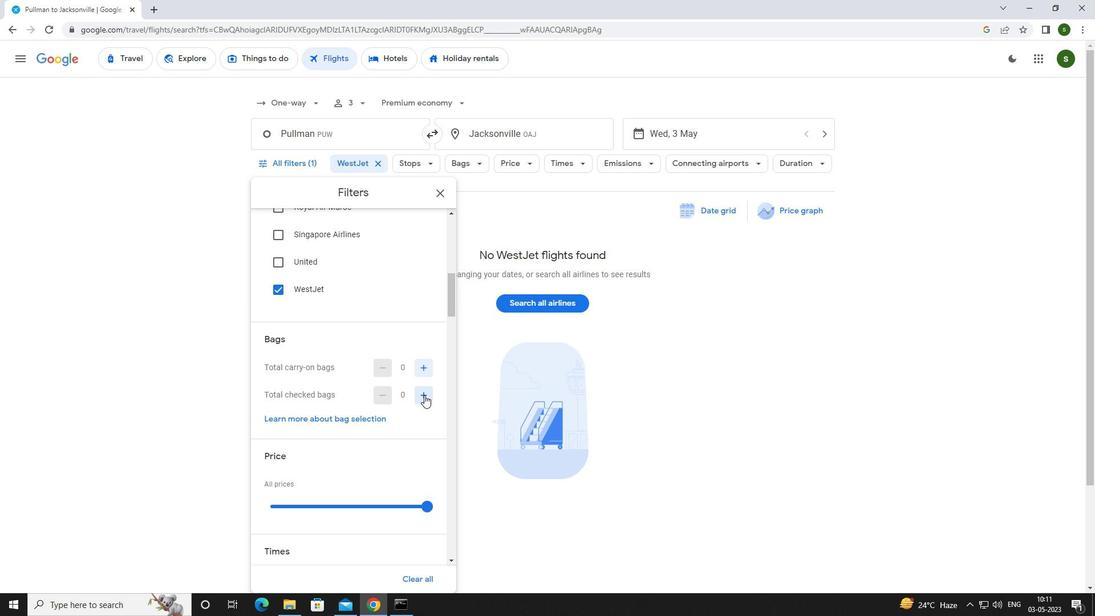 
Action: Mouse pressed left at (424, 395)
Screenshot: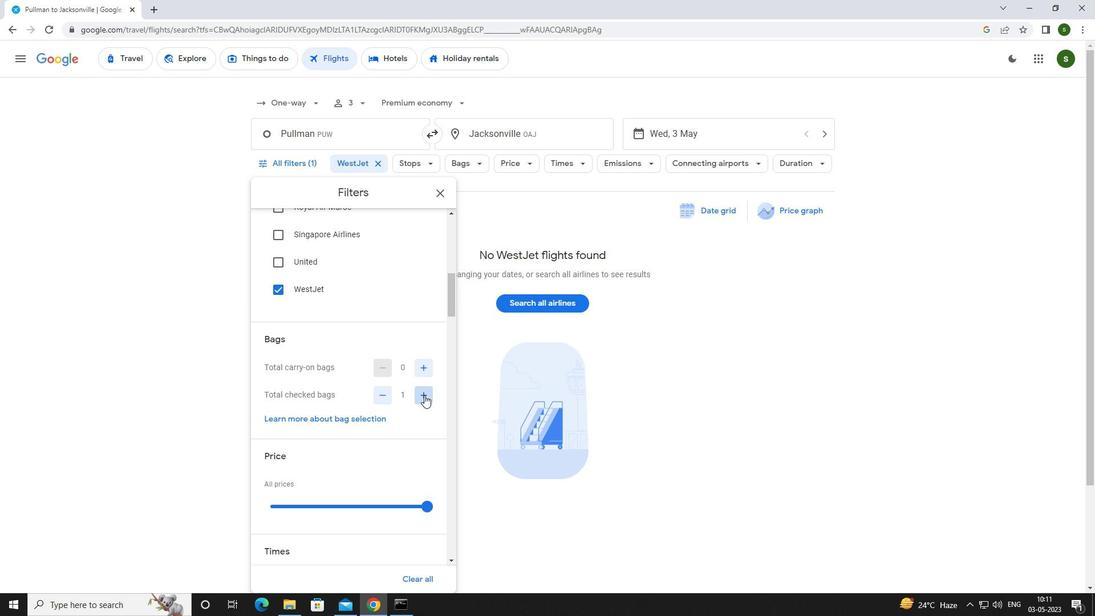
Action: Mouse pressed left at (424, 395)
Screenshot: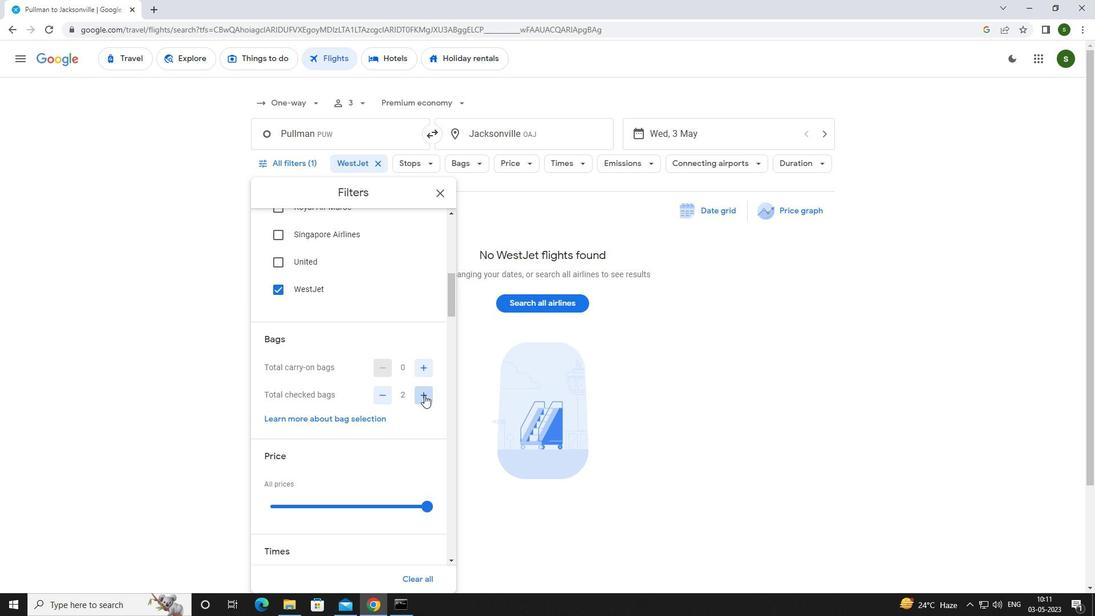 
Action: Mouse pressed left at (424, 395)
Screenshot: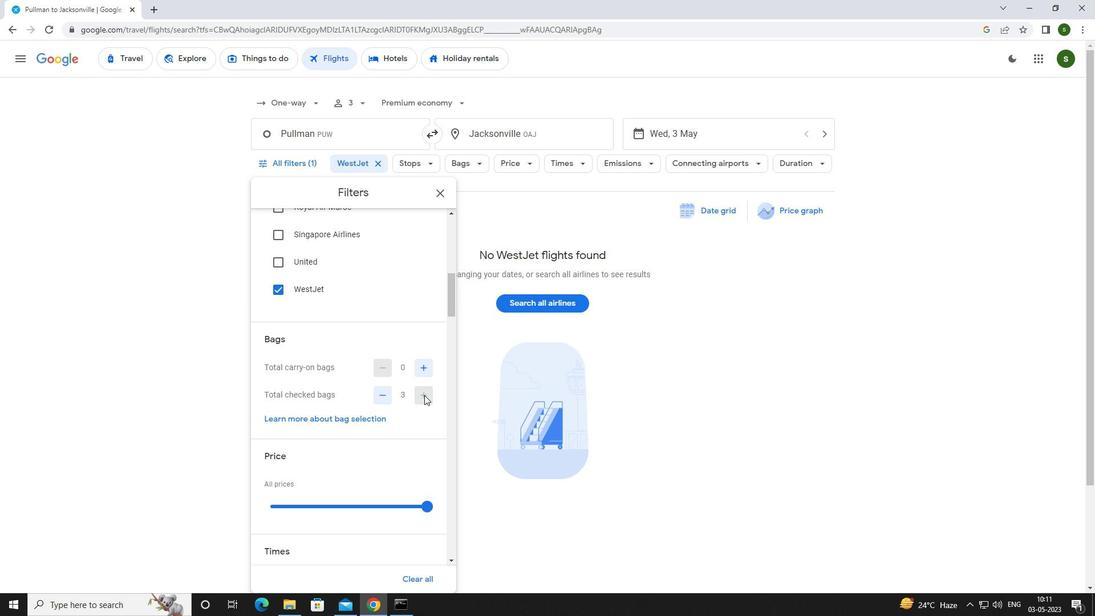 
Action: Mouse scrolled (424, 394) with delta (0, 0)
Screenshot: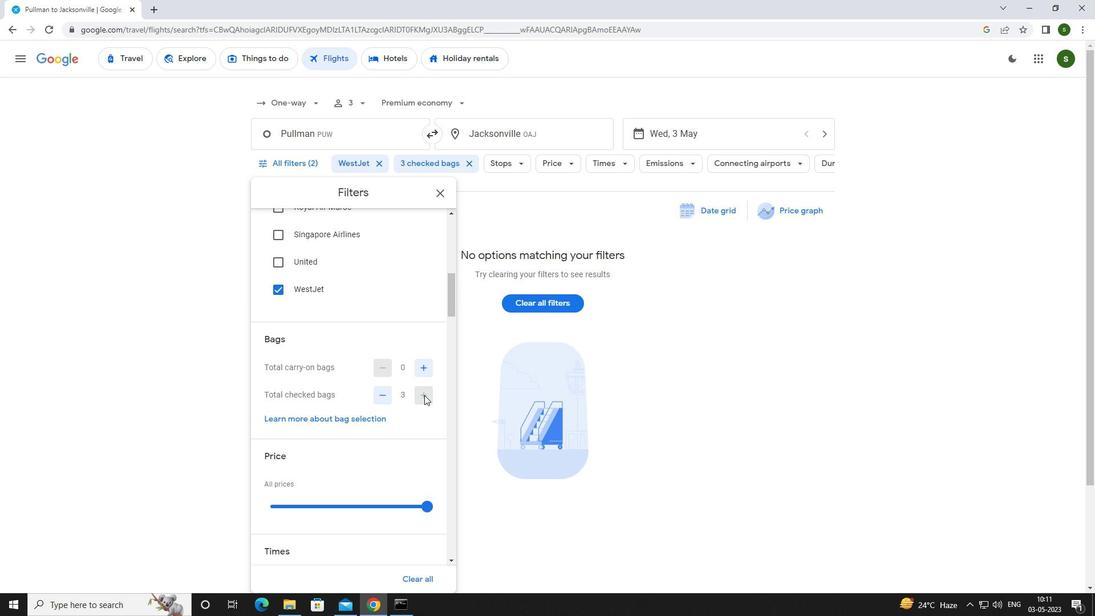 
Action: Mouse scrolled (424, 394) with delta (0, 0)
Screenshot: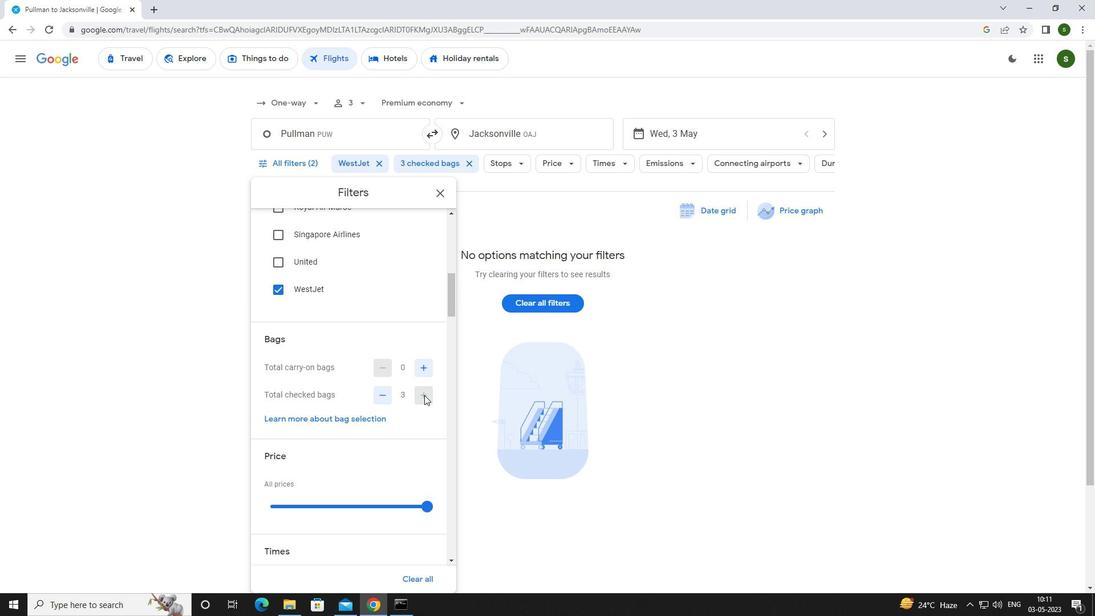 
Action: Mouse pressed left at (424, 395)
Screenshot: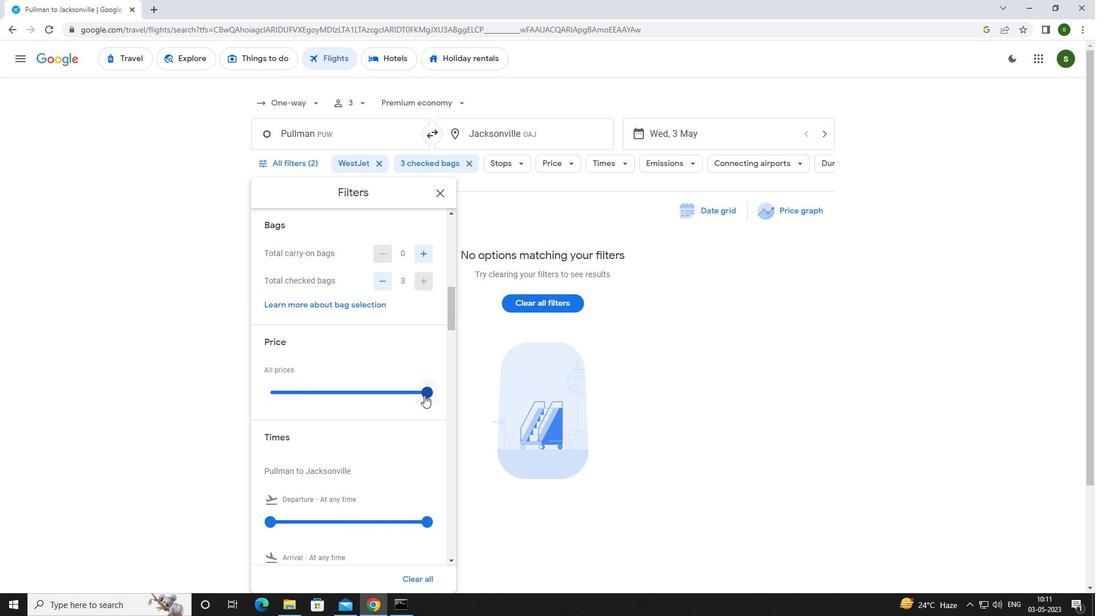 
Action: Mouse scrolled (424, 394) with delta (0, 0)
Screenshot: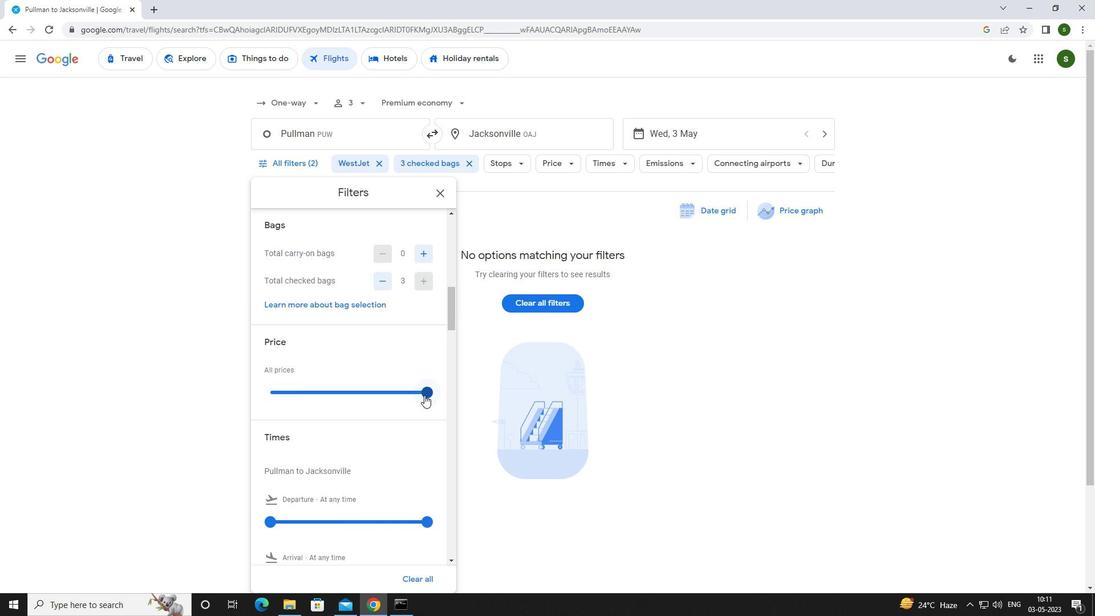 
Action: Mouse moved to (273, 470)
Screenshot: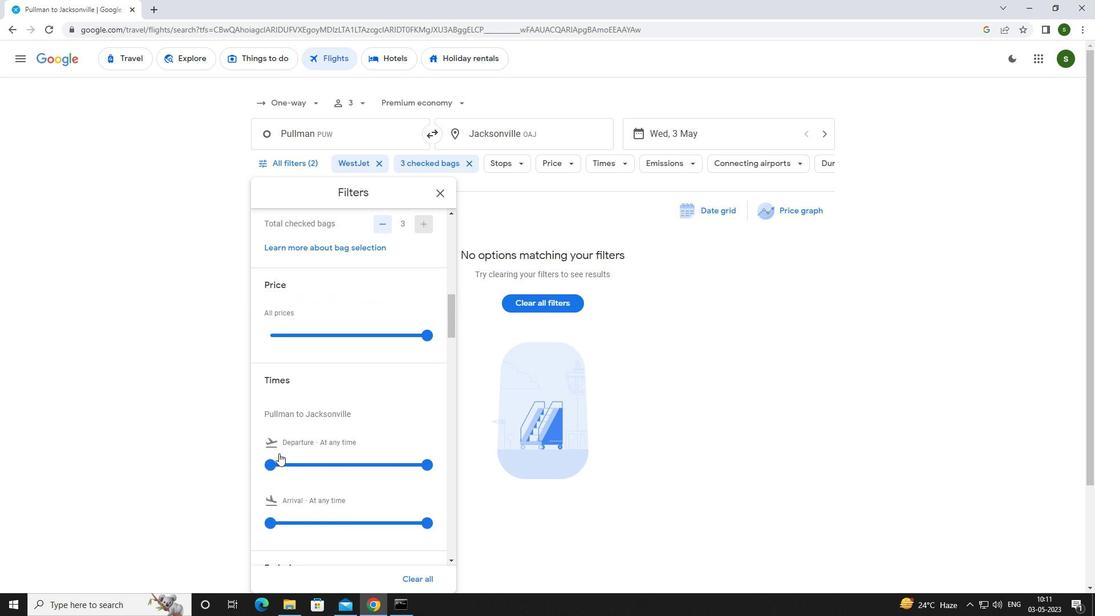 
Action: Mouse pressed left at (273, 470)
Screenshot: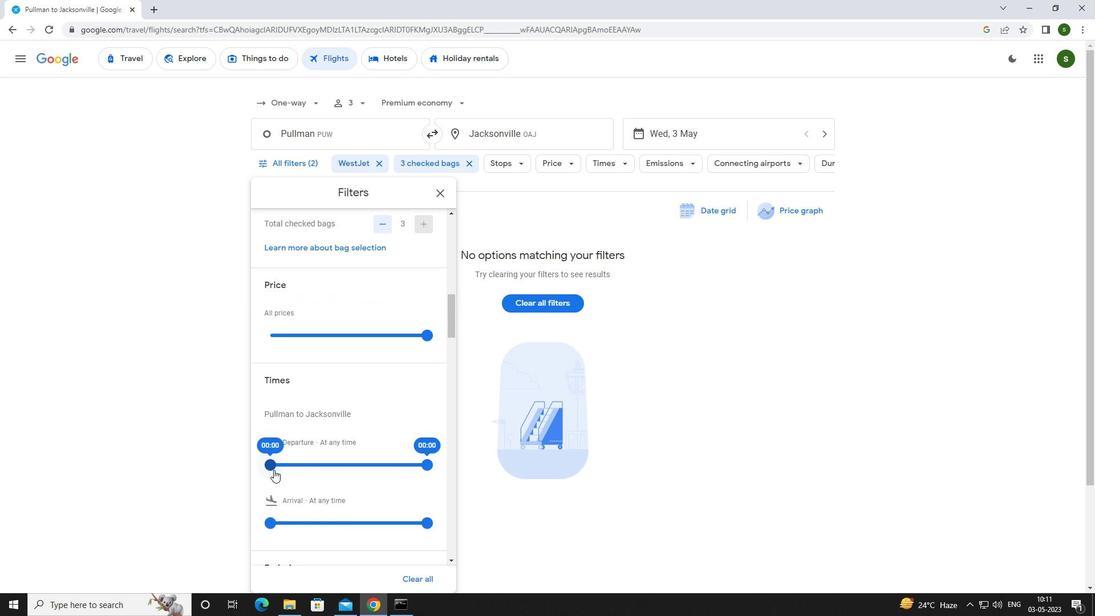 
Action: Mouse moved to (734, 425)
Screenshot: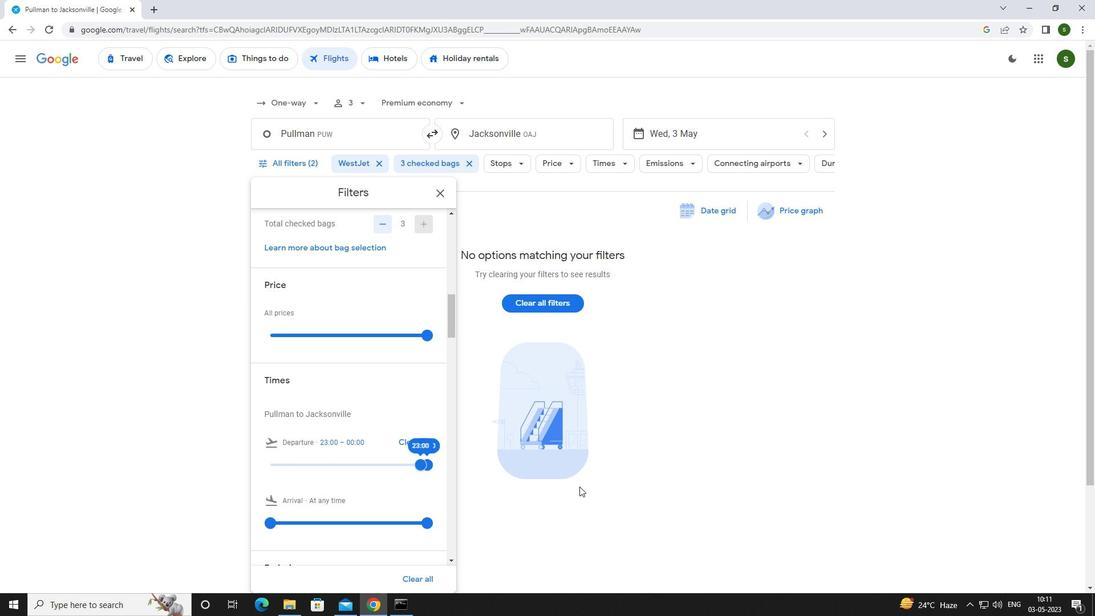 
Action: Mouse pressed left at (734, 425)
Screenshot: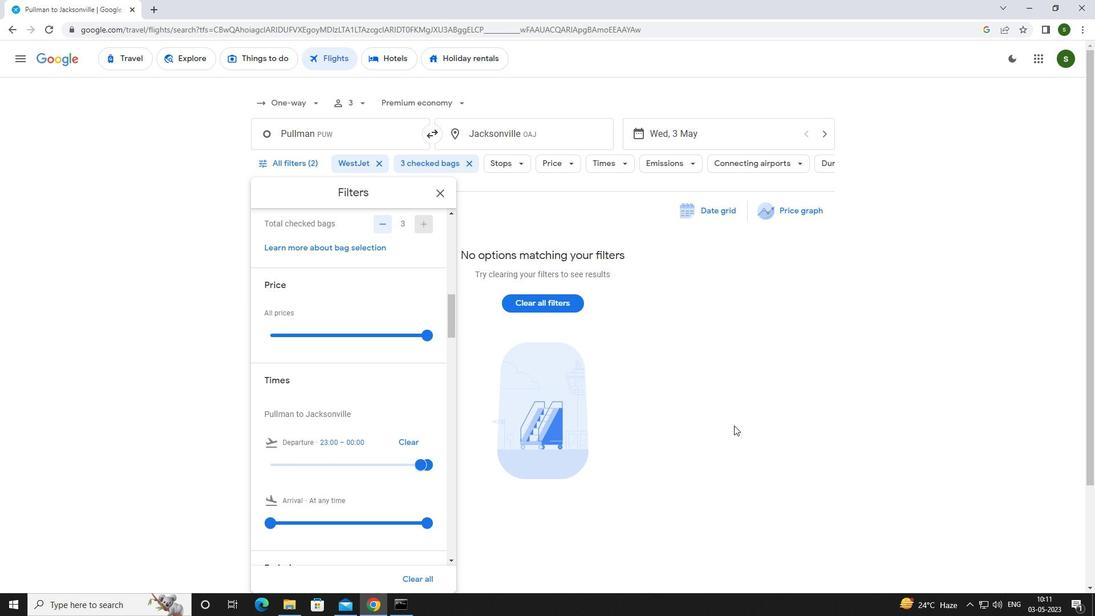 
